 Task: Search one way flight ticket for 1 adult, 1 child, 1 infant in seat in premium economy from Fort Leonard Wood/waynesville: Waynesville-st. Robert Regional Airport (forney Field) to Gillette: Gillette Campbell County Airport on 5-1-2023. Choice of flights is Southwest. Number of bags: 2 checked bags. Price is upto 81000. Outbound departure time preference is 11:00.
Action: Mouse moved to (314, 483)
Screenshot: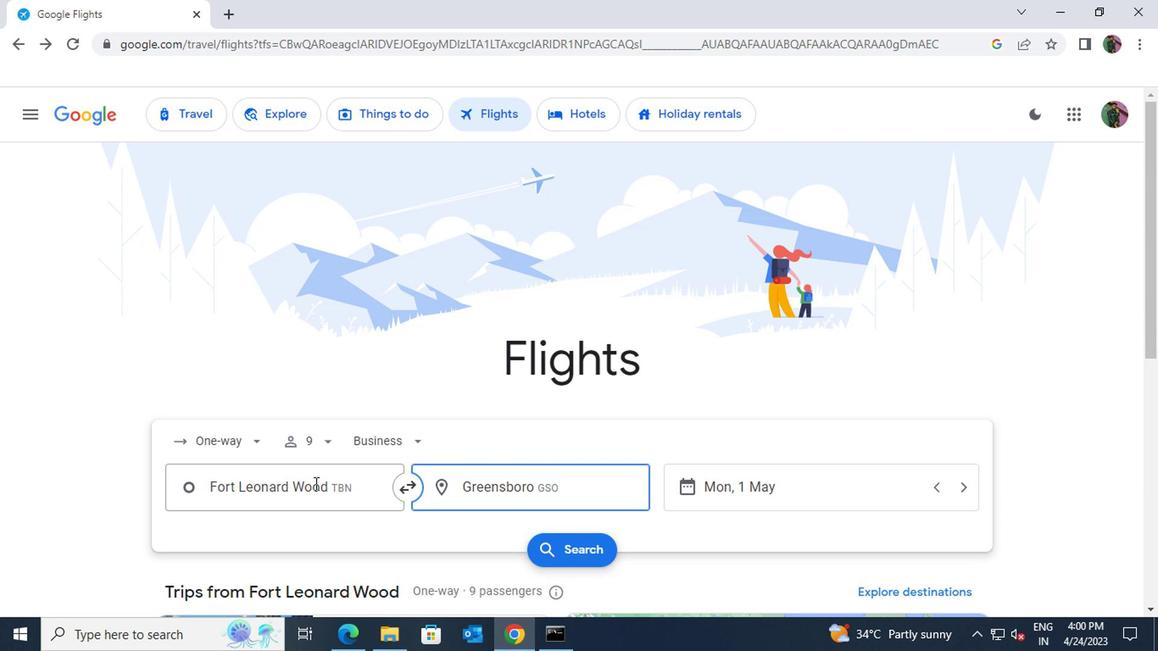 
Action: Mouse pressed left at (314, 483)
Screenshot: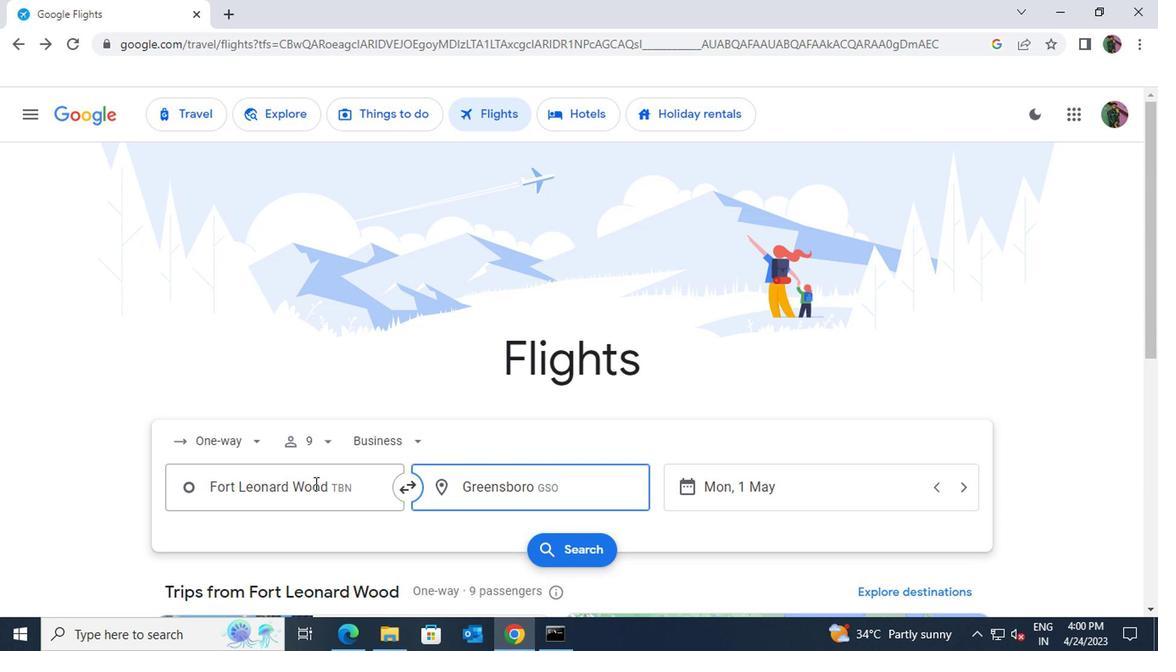 
Action: Key pressed st.<Key.space>ro
Screenshot: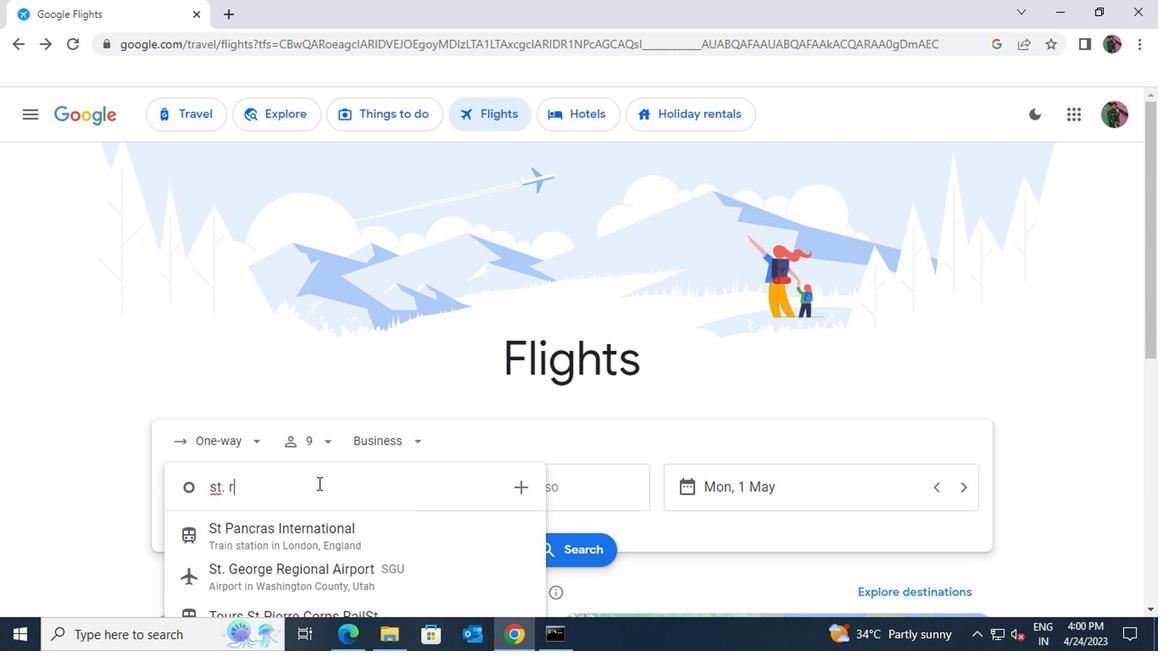 
Action: Mouse scrolled (314, 483) with delta (0, 0)
Screenshot: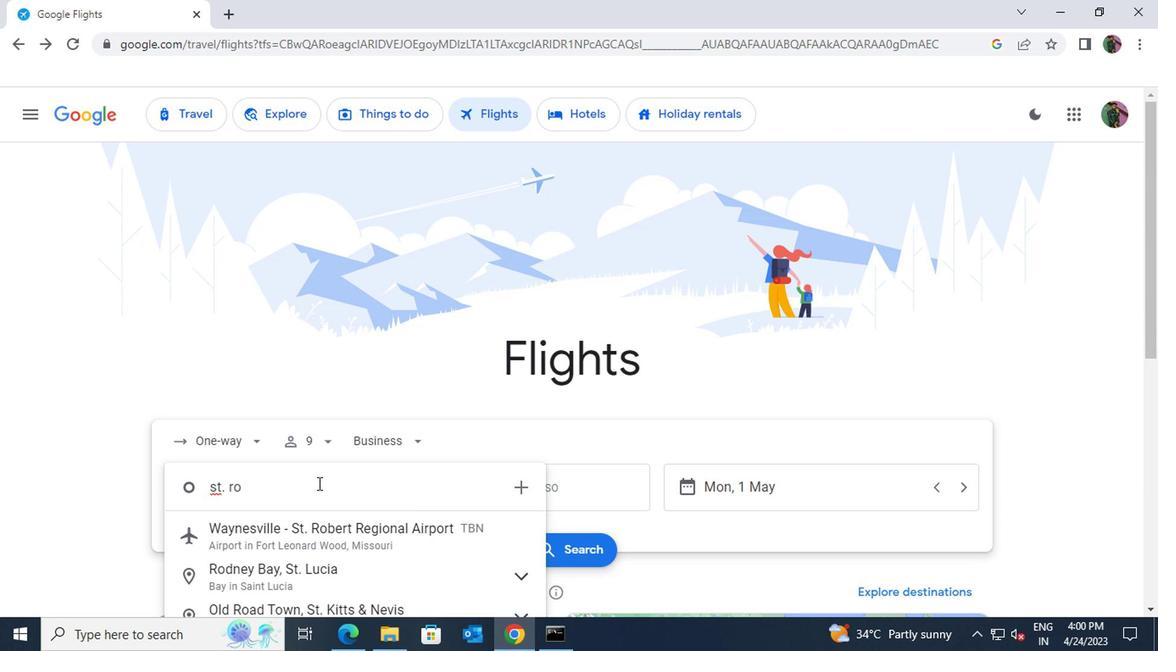 
Action: Mouse moved to (358, 449)
Screenshot: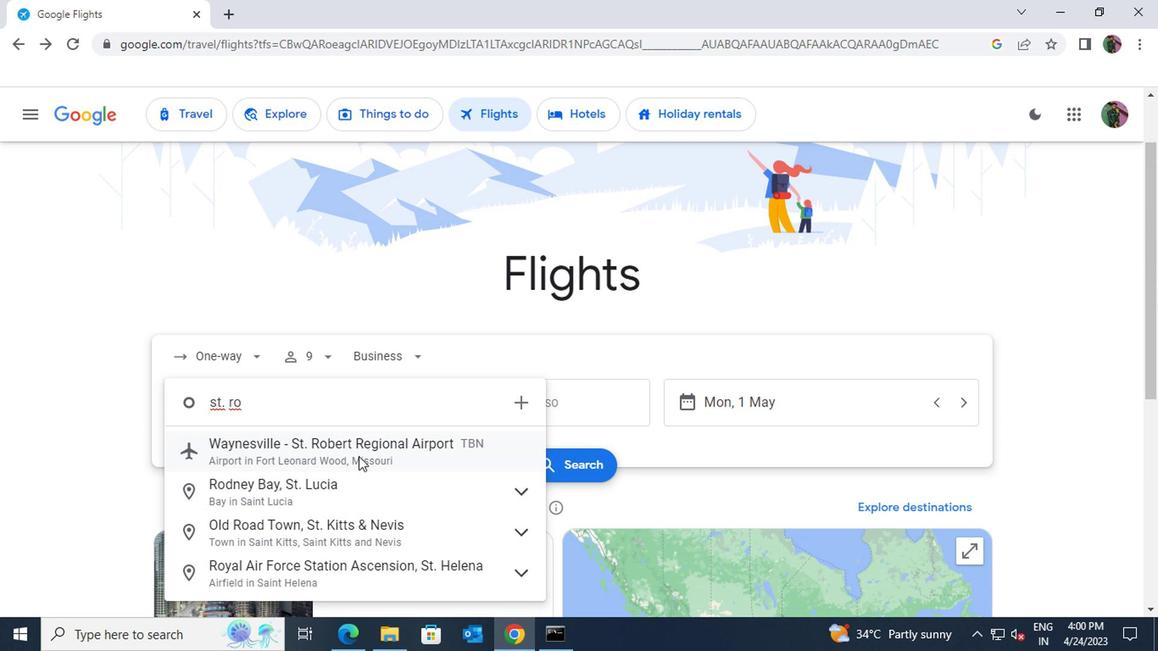 
Action: Mouse pressed left at (358, 449)
Screenshot: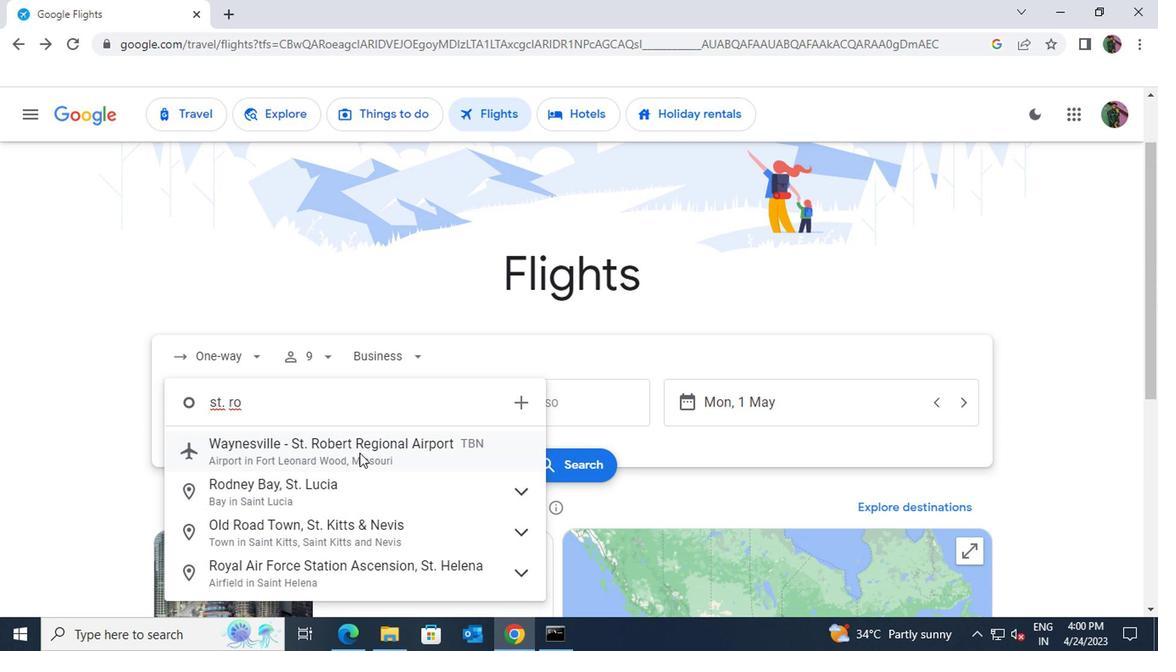 
Action: Mouse moved to (493, 394)
Screenshot: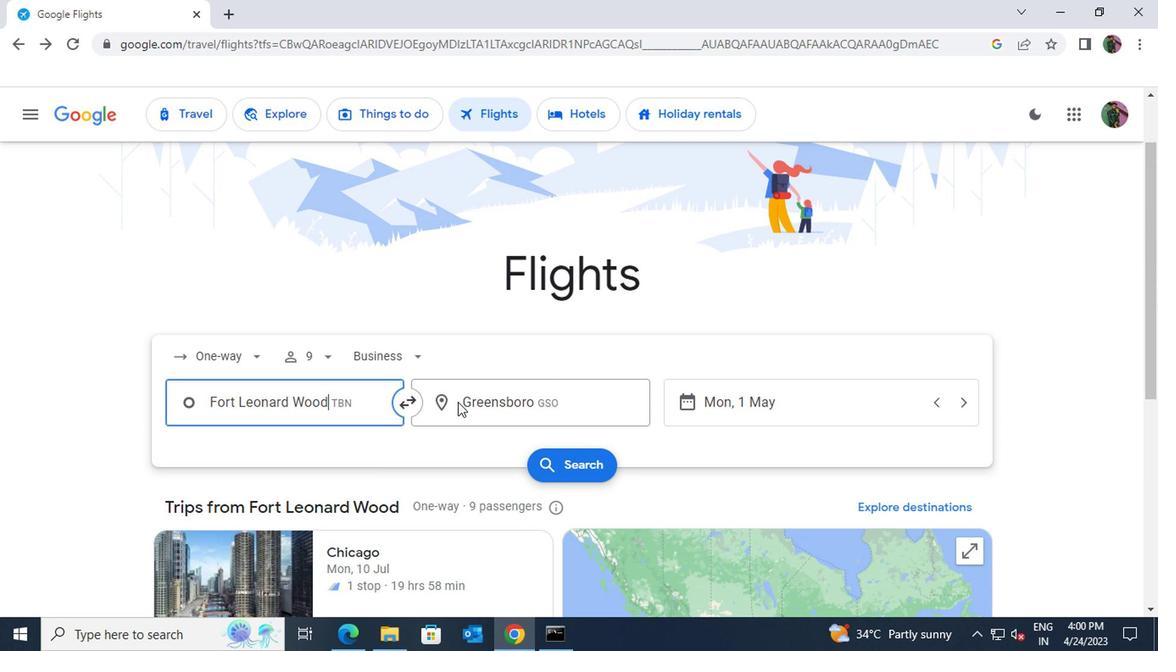
Action: Mouse pressed left at (493, 394)
Screenshot: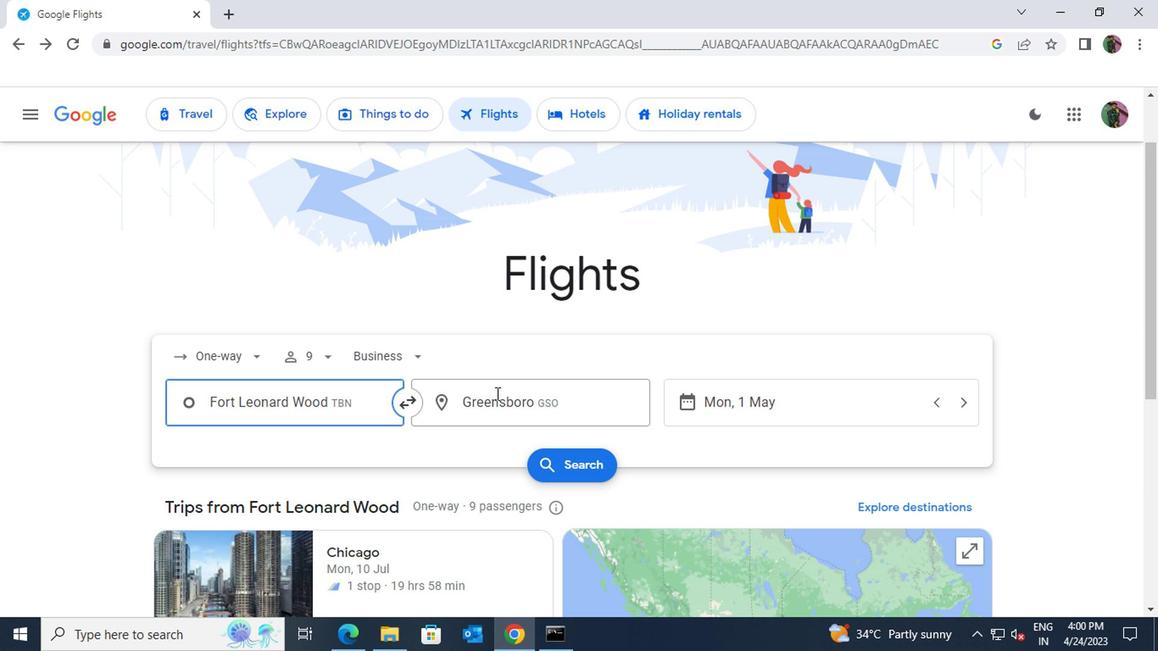 
Action: Key pressed gillett
Screenshot: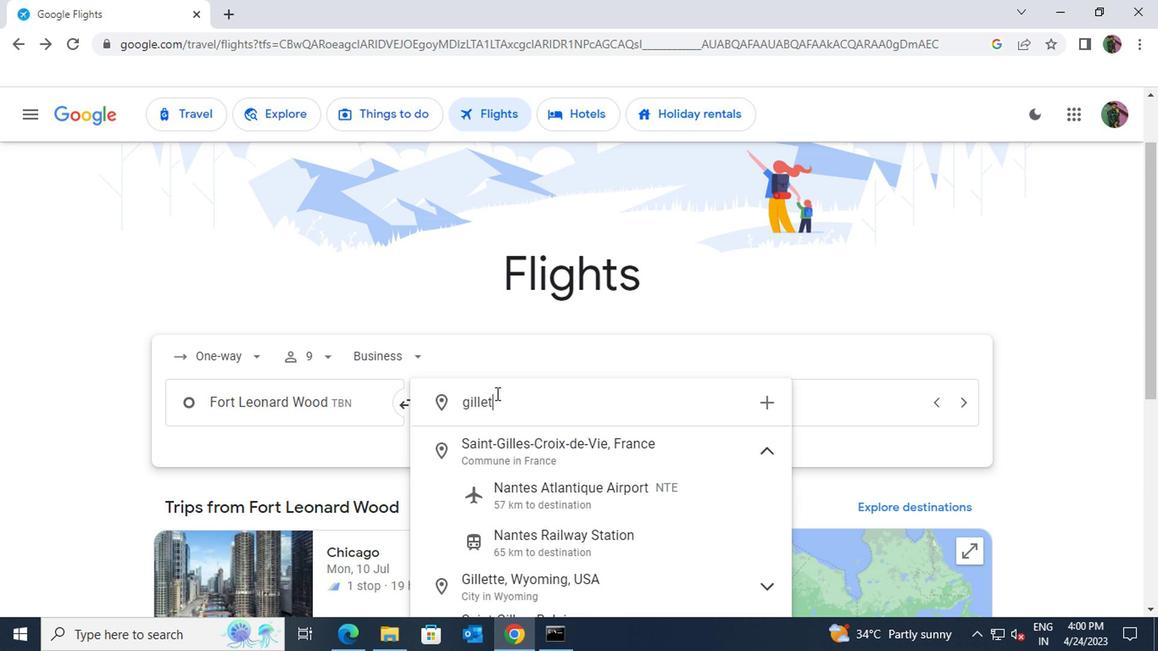 
Action: Mouse moved to (535, 484)
Screenshot: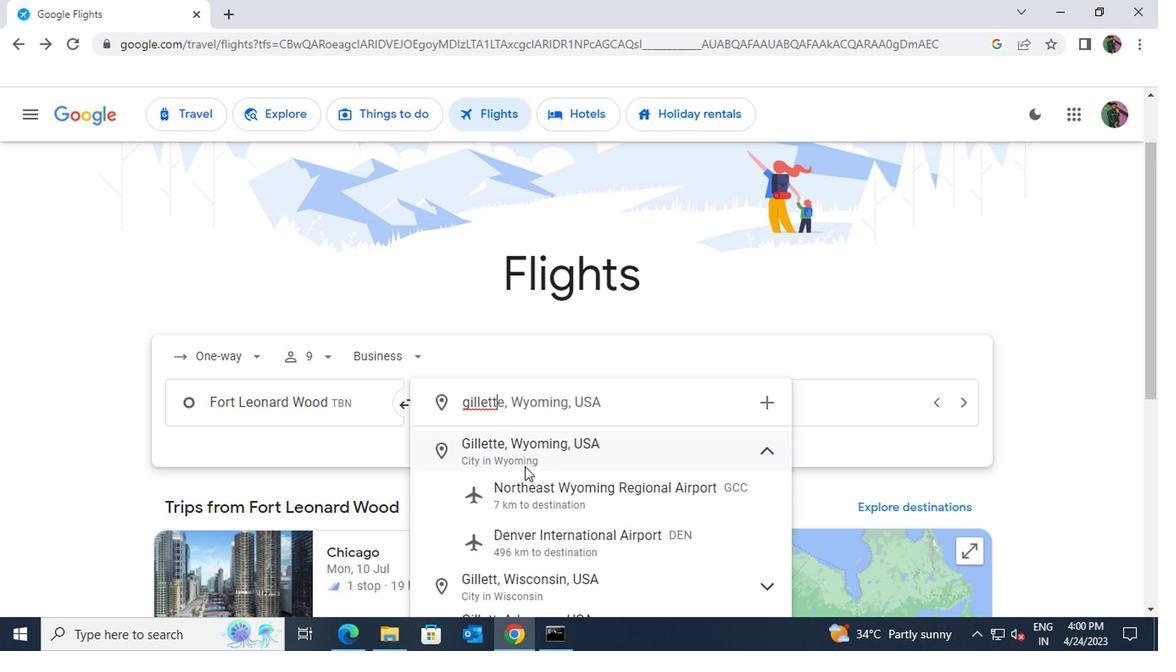 
Action: Mouse pressed left at (535, 484)
Screenshot: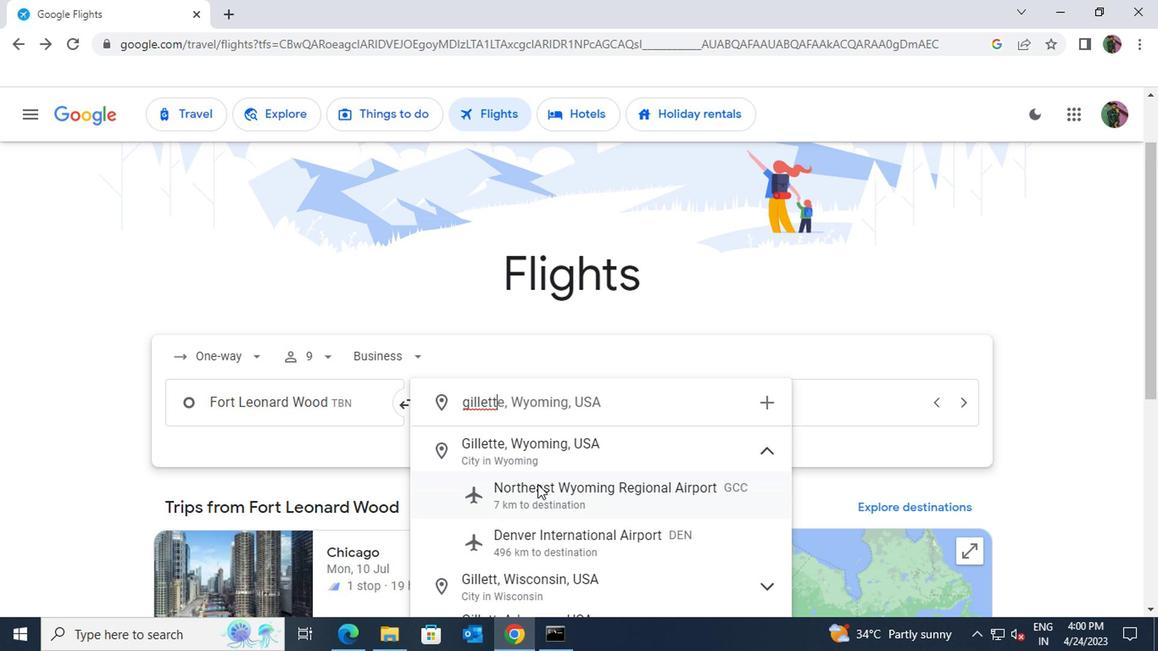 
Action: Mouse moved to (332, 358)
Screenshot: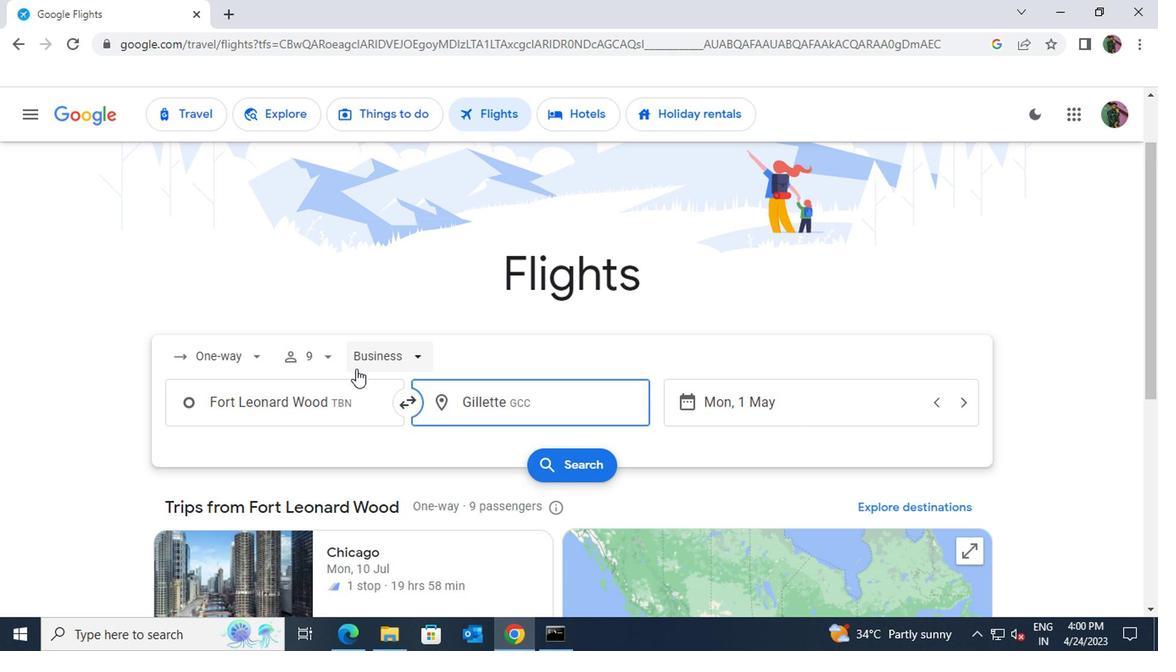 
Action: Mouse pressed left at (332, 358)
Screenshot: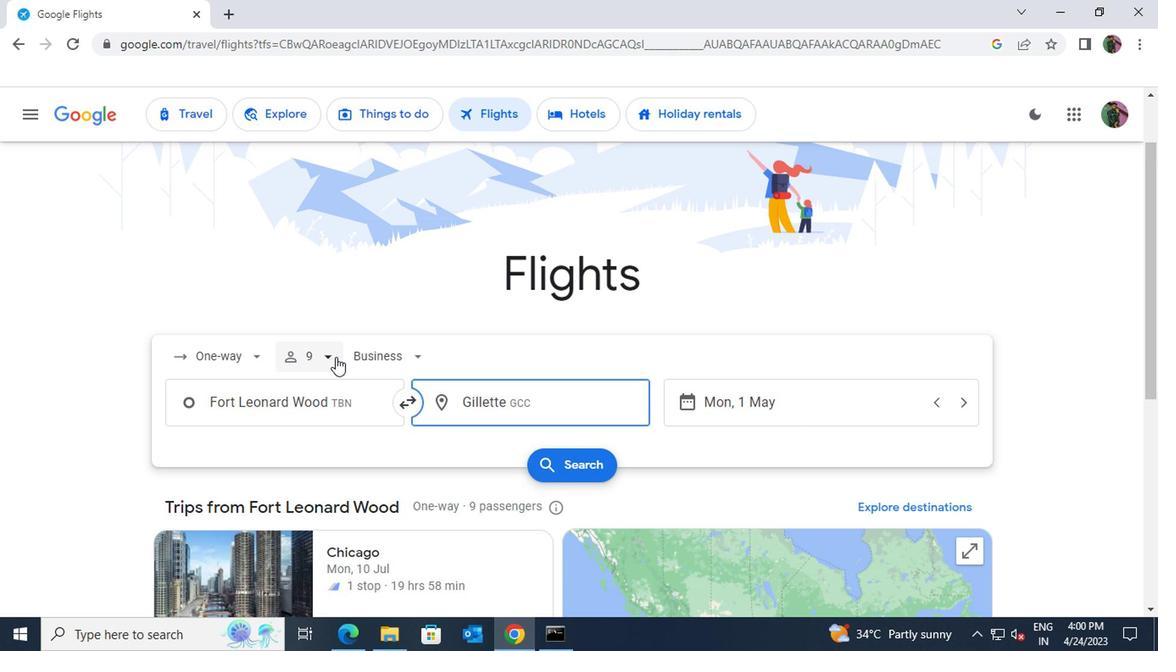 
Action: Mouse moved to (387, 402)
Screenshot: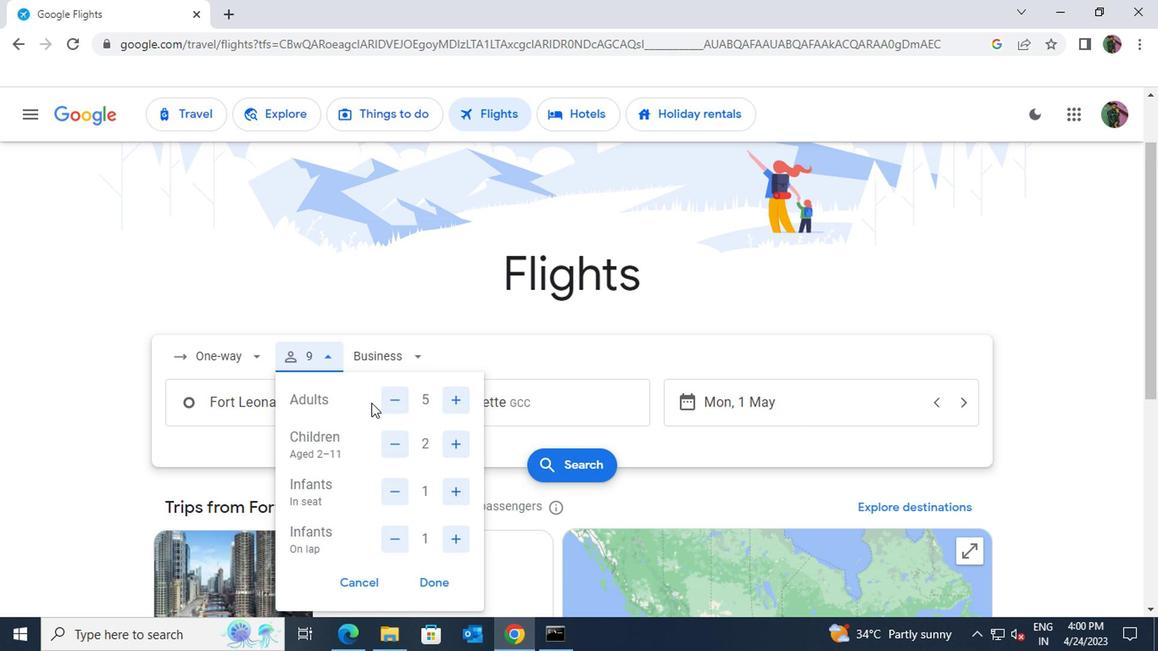 
Action: Mouse pressed left at (387, 402)
Screenshot: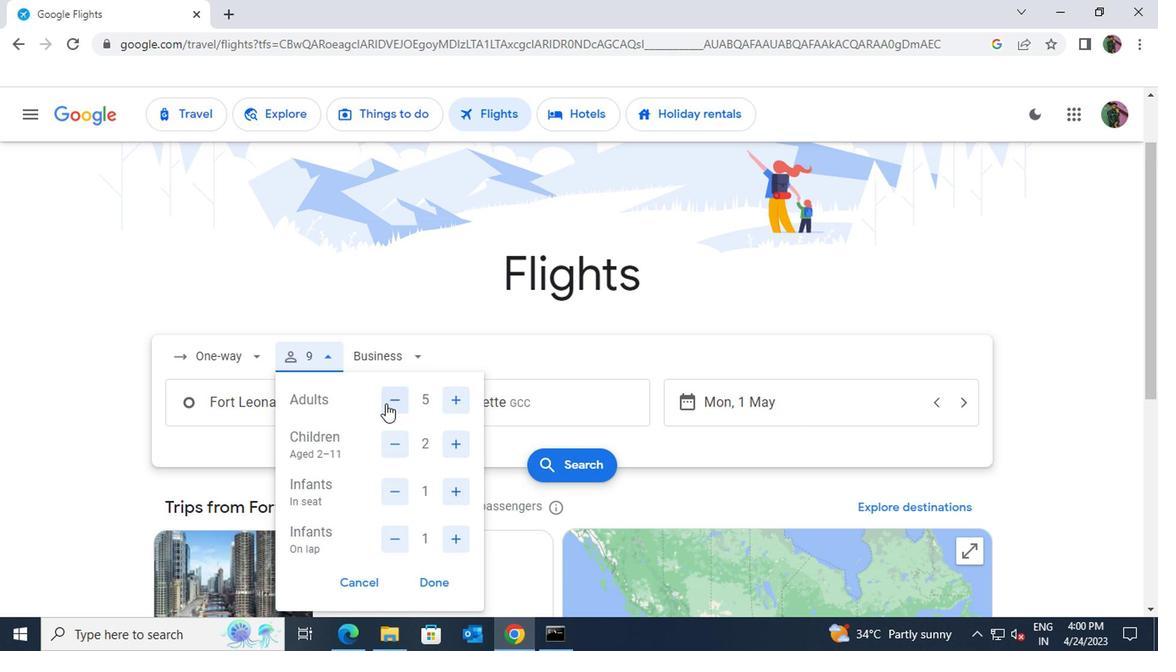 
Action: Mouse pressed left at (387, 402)
Screenshot: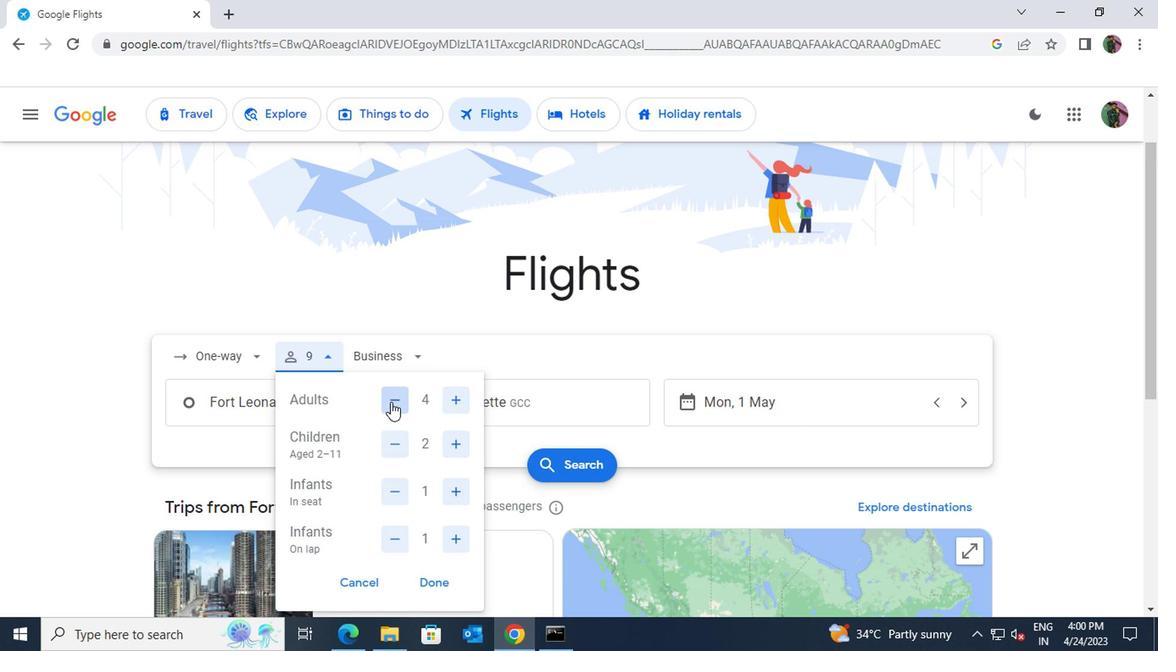 
Action: Mouse pressed left at (387, 402)
Screenshot: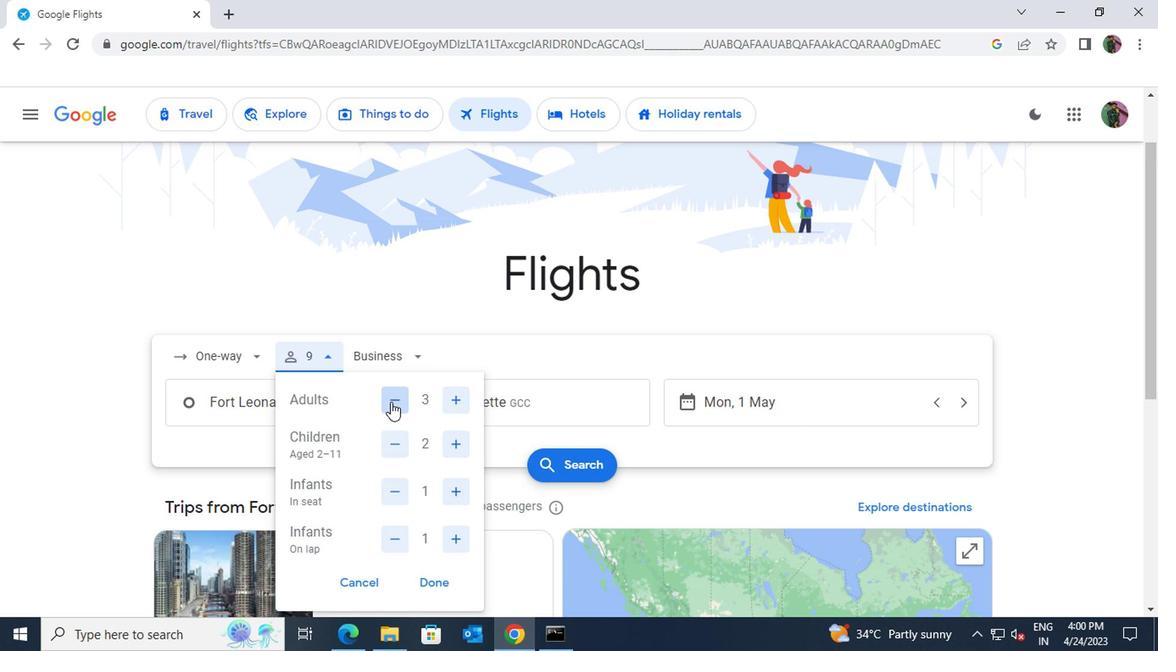 
Action: Mouse pressed left at (387, 402)
Screenshot: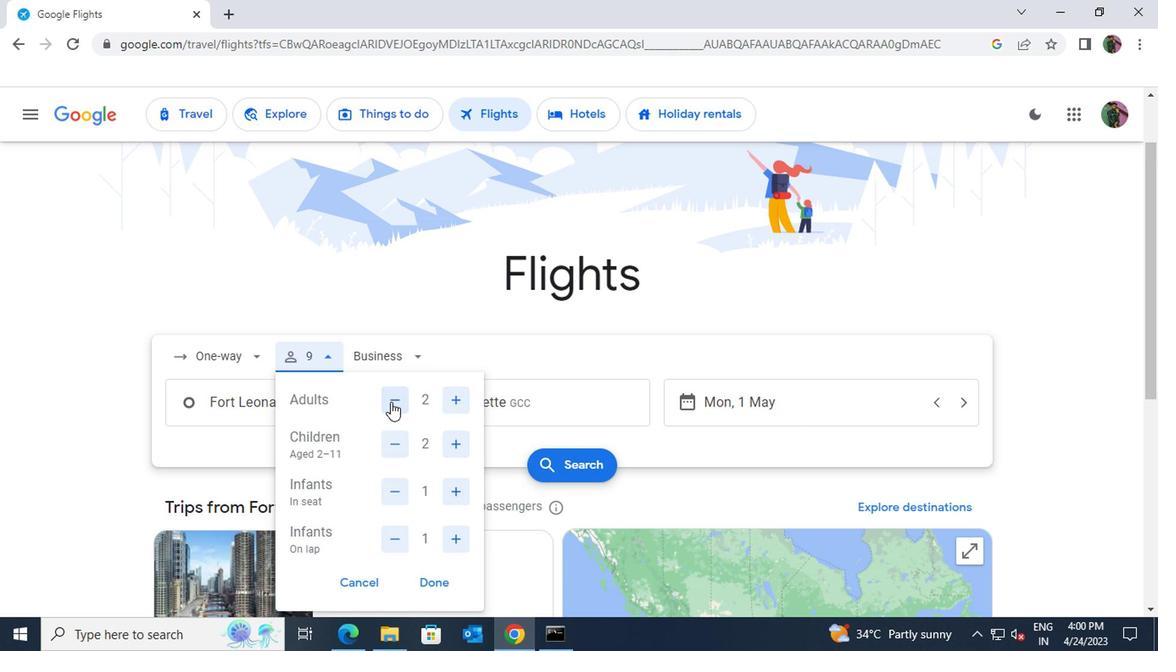 
Action: Mouse moved to (395, 445)
Screenshot: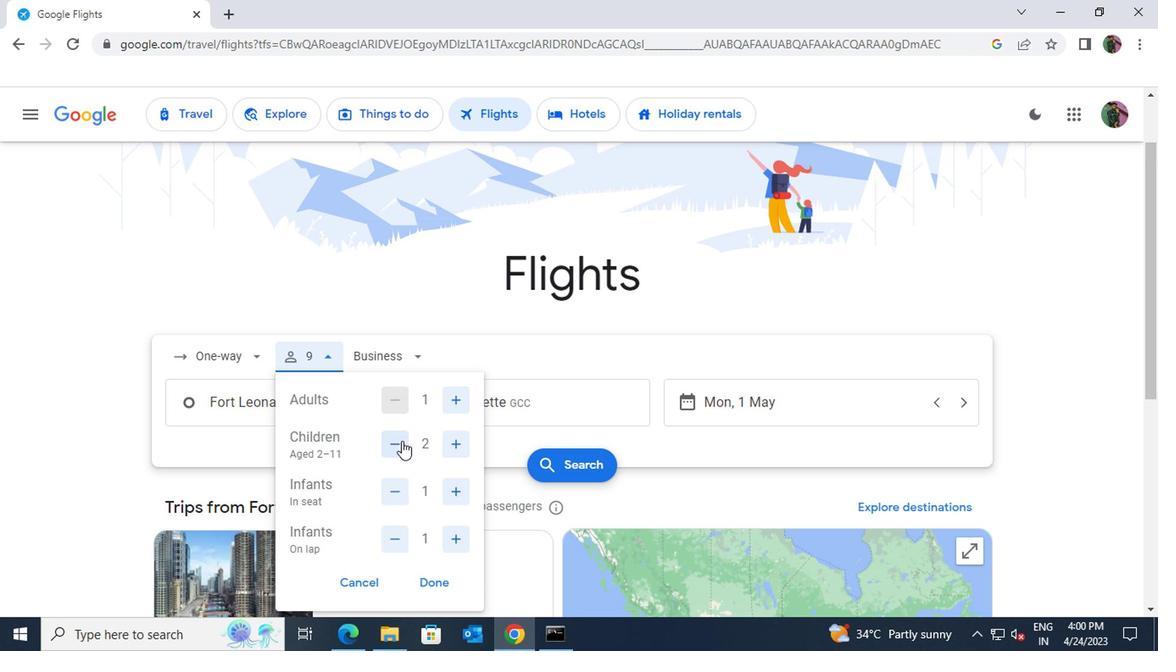 
Action: Mouse pressed left at (395, 445)
Screenshot: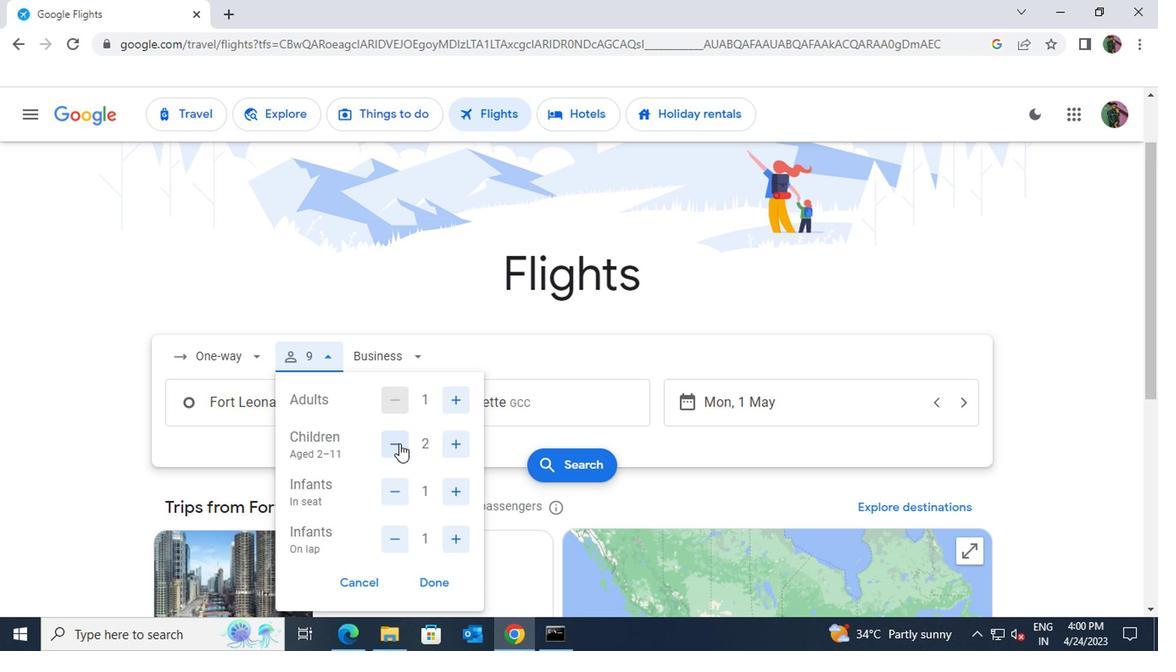 
Action: Mouse pressed left at (395, 445)
Screenshot: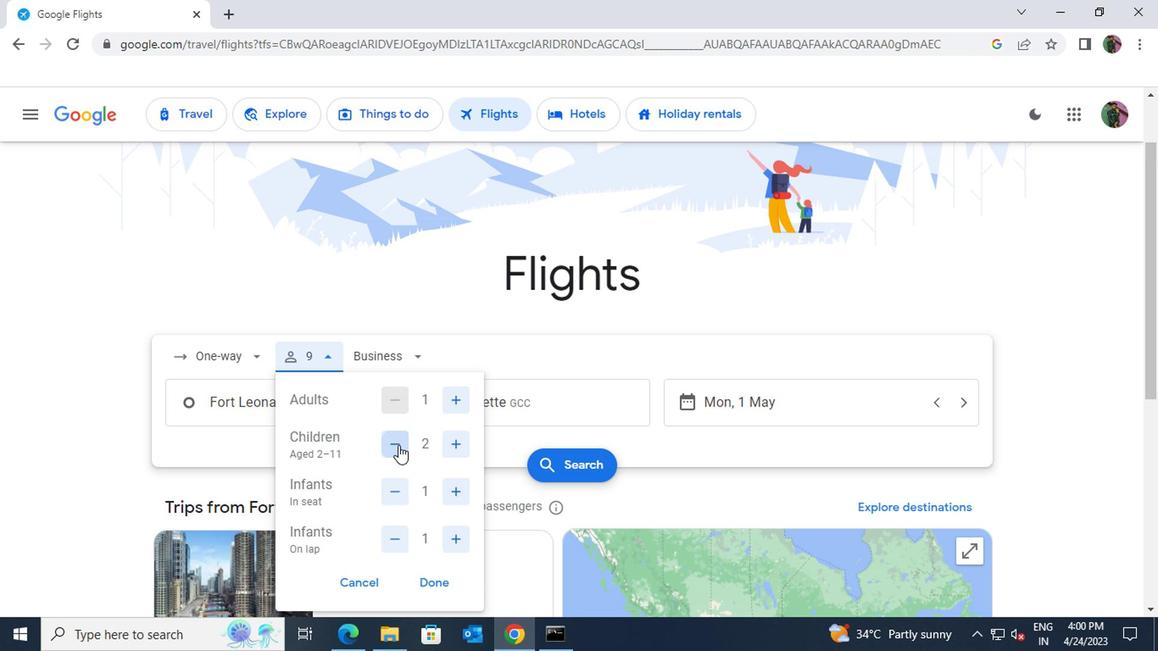 
Action: Mouse moved to (446, 445)
Screenshot: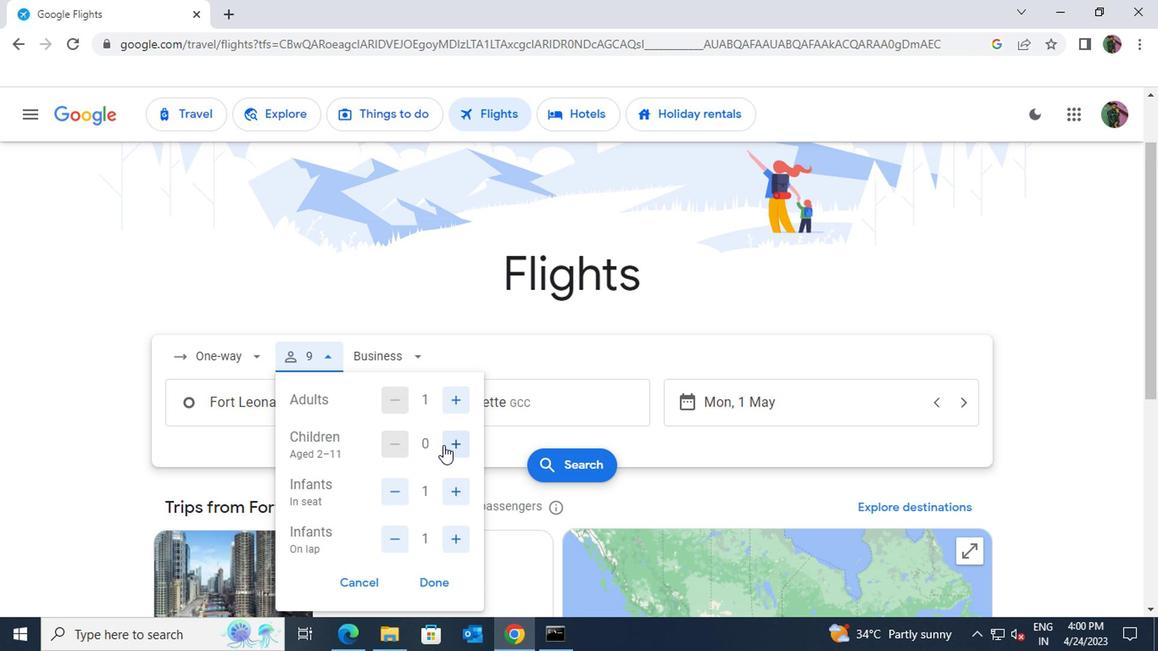 
Action: Mouse pressed left at (446, 445)
Screenshot: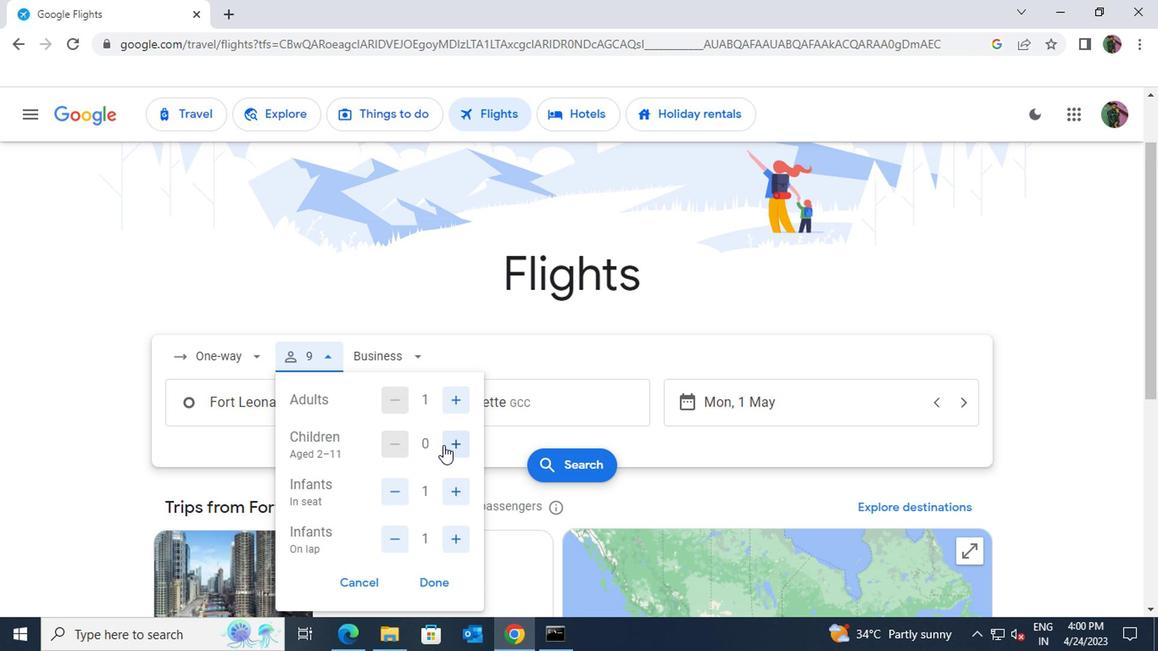 
Action: Mouse moved to (398, 485)
Screenshot: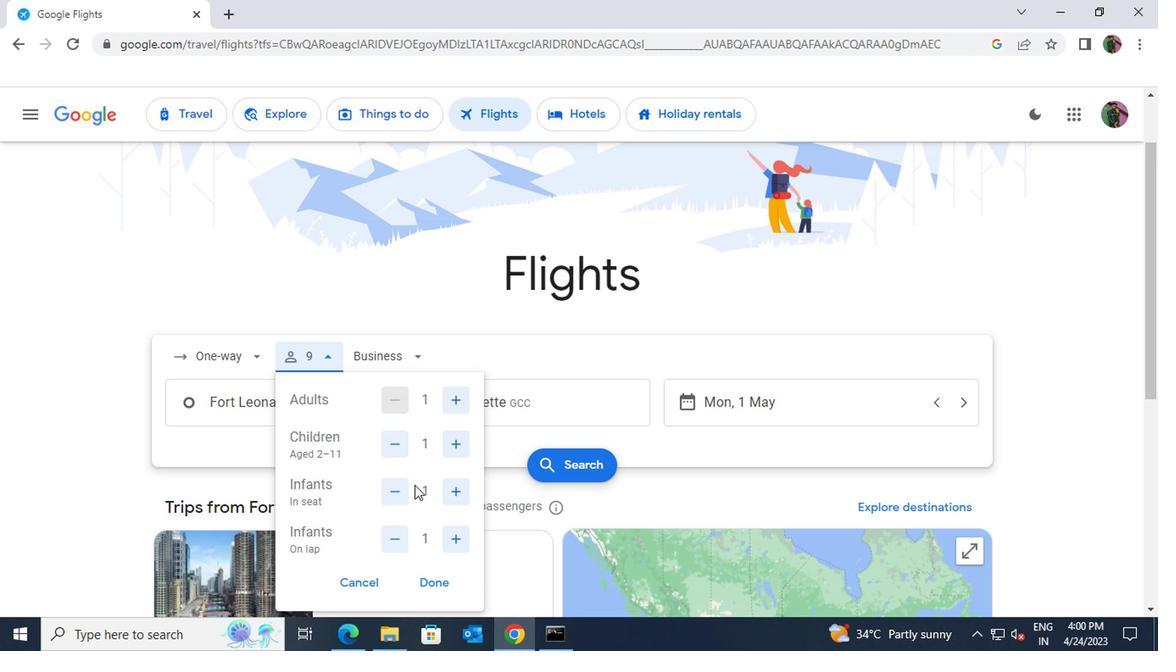 
Action: Mouse pressed left at (398, 485)
Screenshot: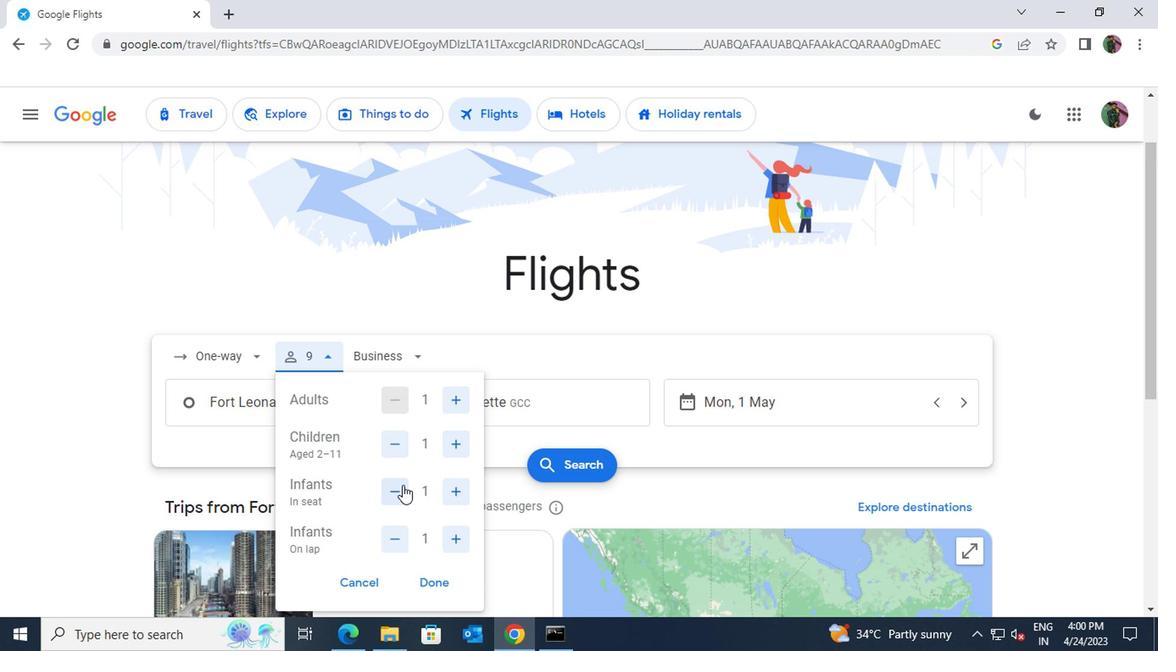 
Action: Mouse moved to (429, 577)
Screenshot: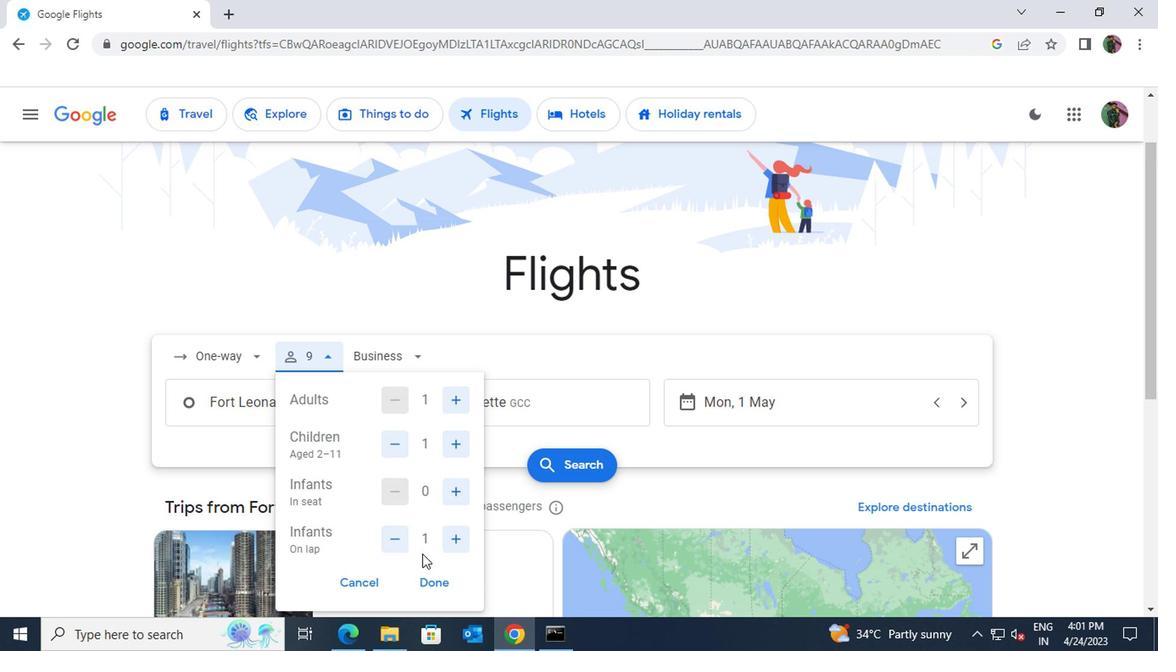 
Action: Mouse pressed left at (429, 577)
Screenshot: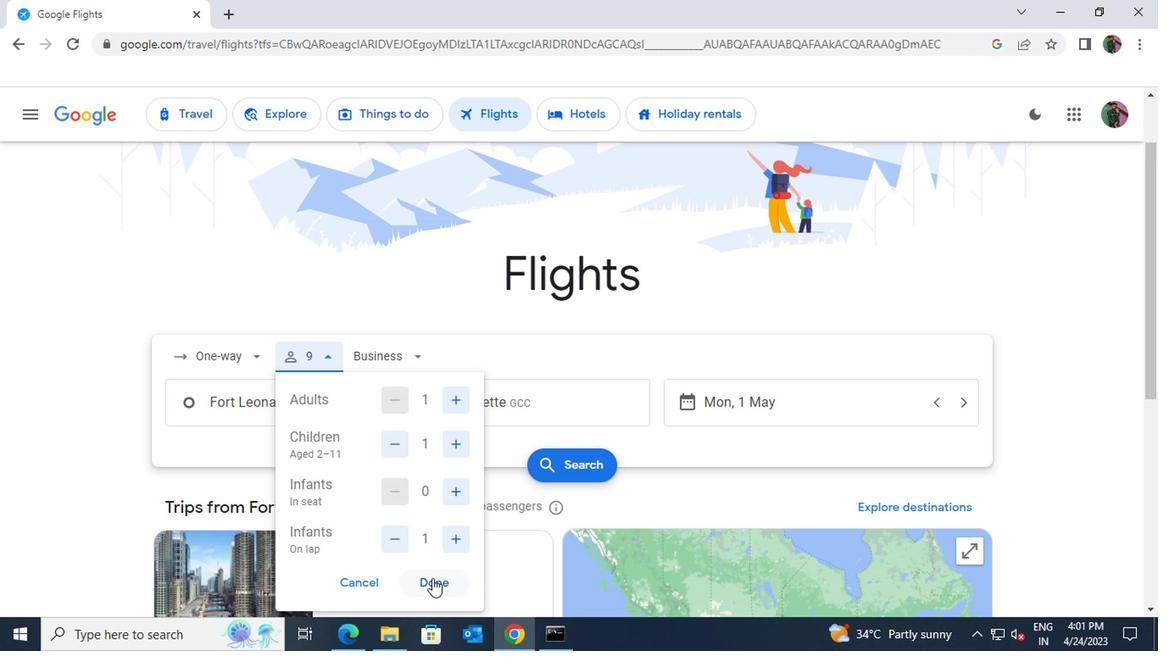 
Action: Mouse moved to (253, 355)
Screenshot: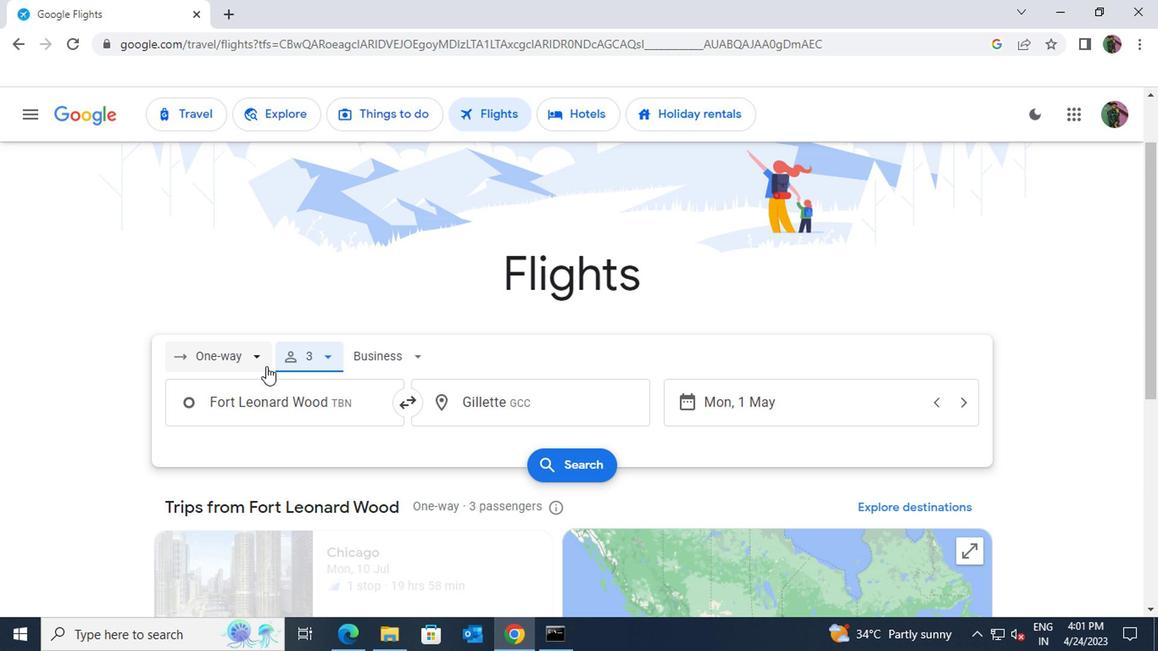 
Action: Mouse pressed left at (253, 355)
Screenshot: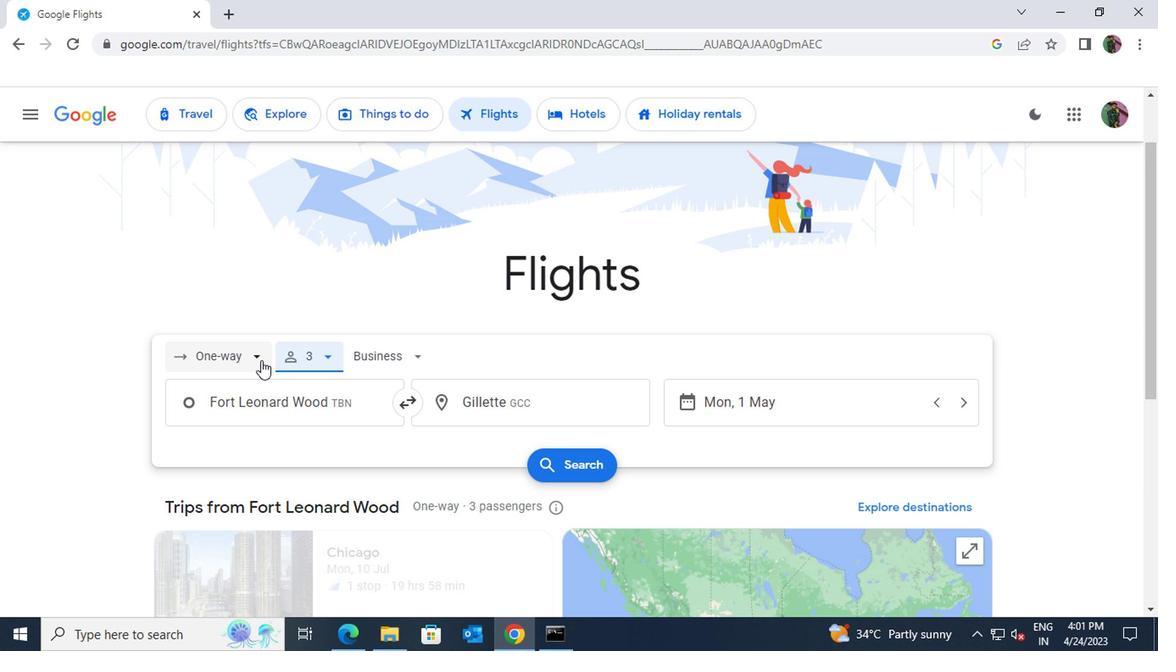 
Action: Mouse moved to (221, 439)
Screenshot: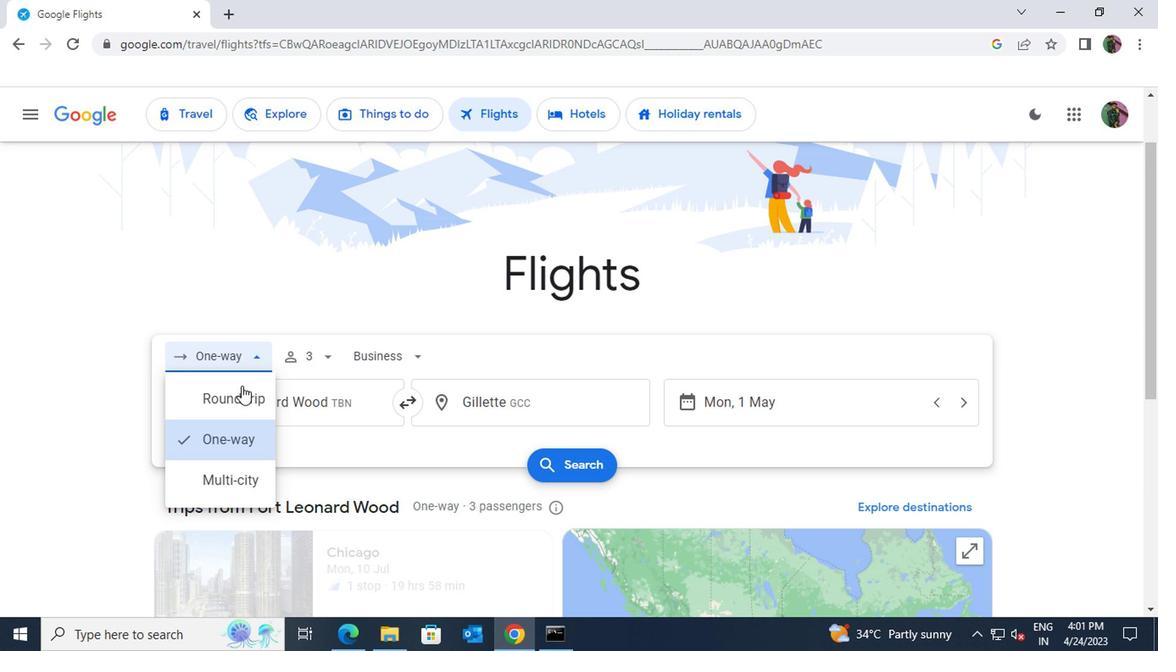 
Action: Mouse pressed left at (221, 439)
Screenshot: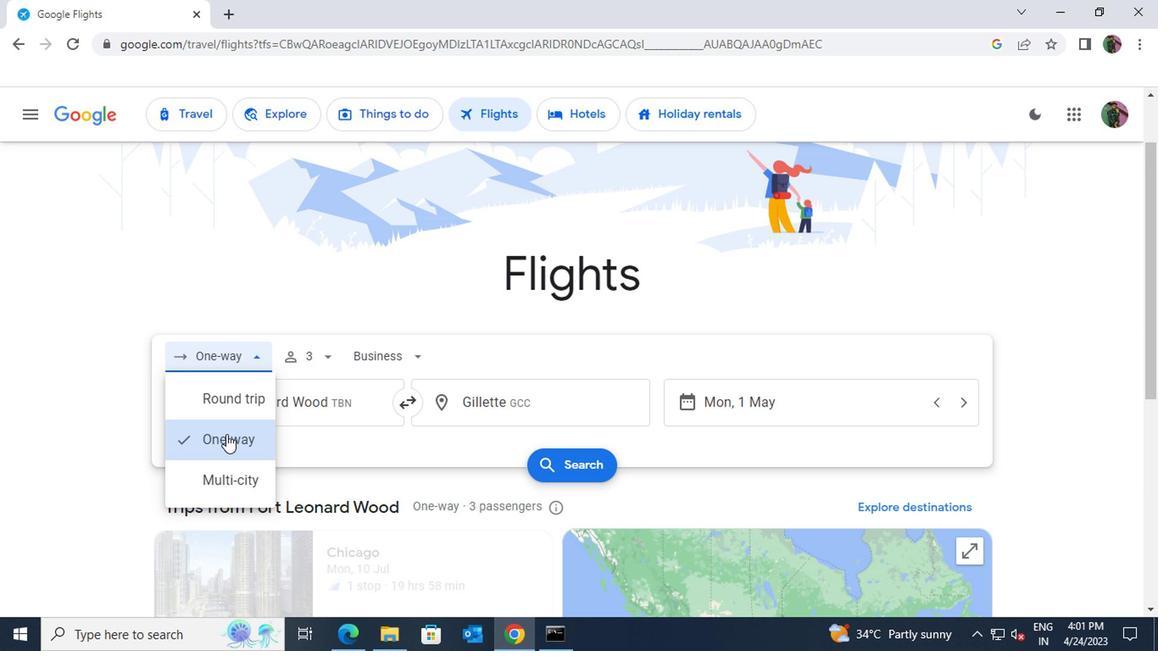 
Action: Mouse moved to (676, 406)
Screenshot: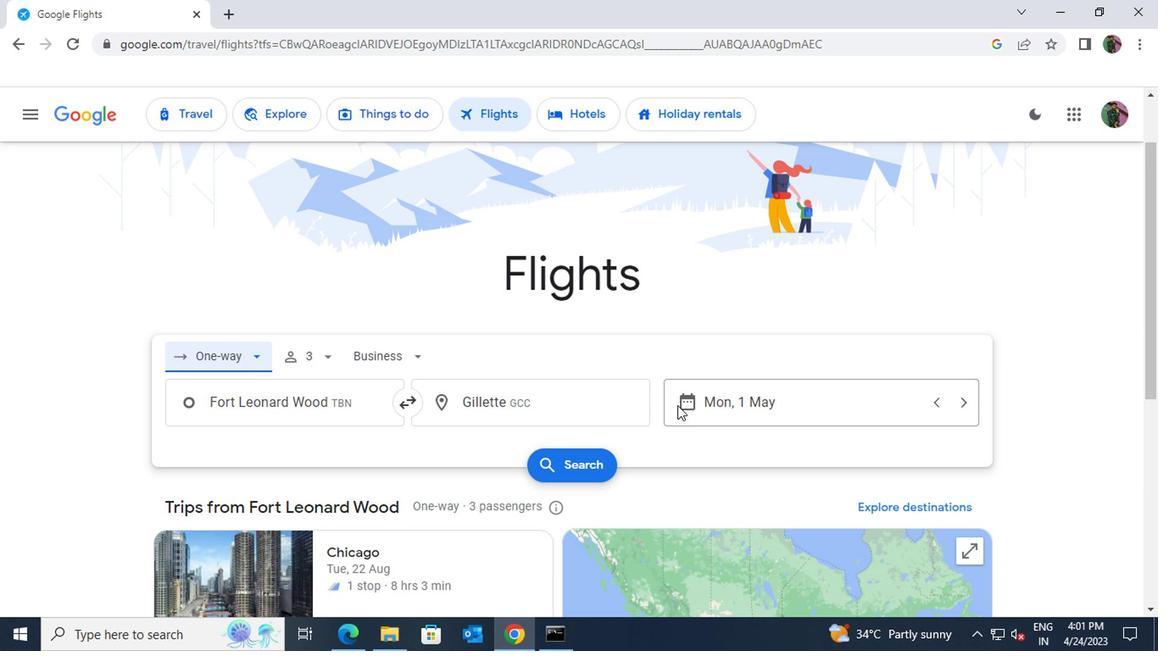 
Action: Mouse pressed left at (676, 406)
Screenshot: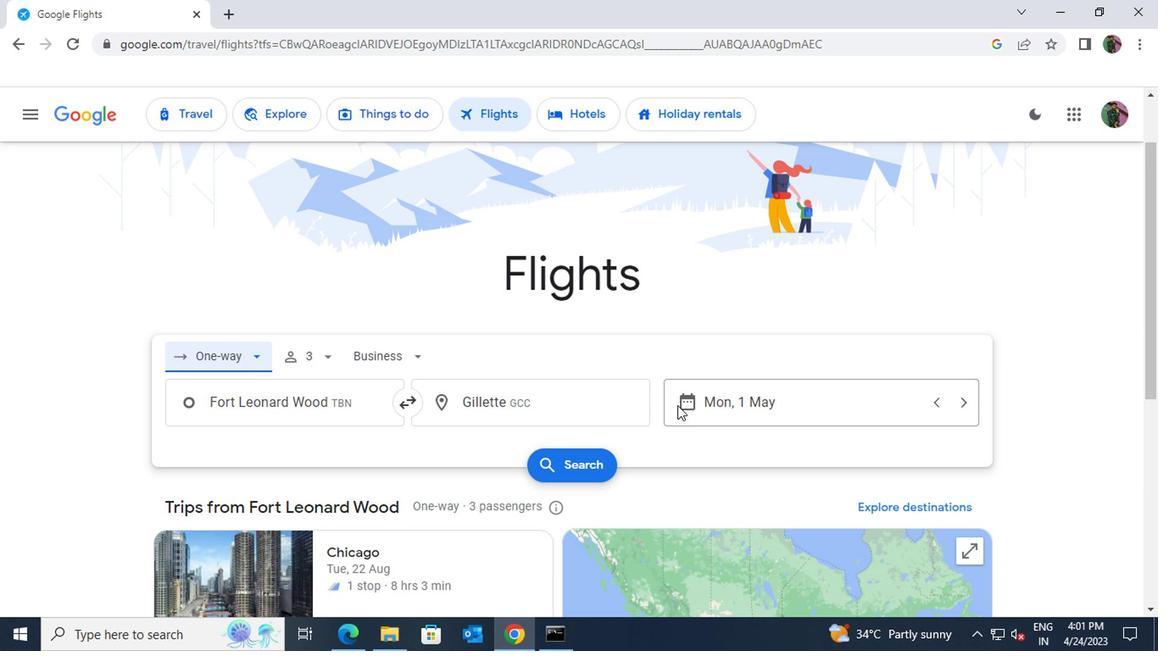 
Action: Mouse moved to (729, 315)
Screenshot: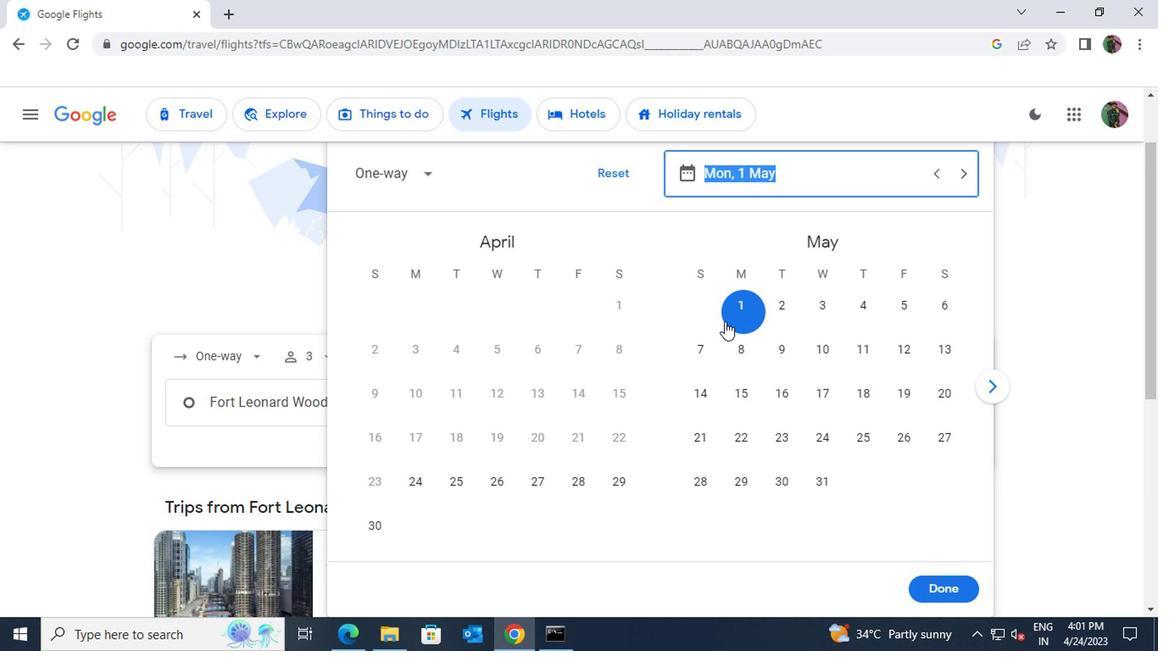 
Action: Mouse pressed left at (729, 315)
Screenshot: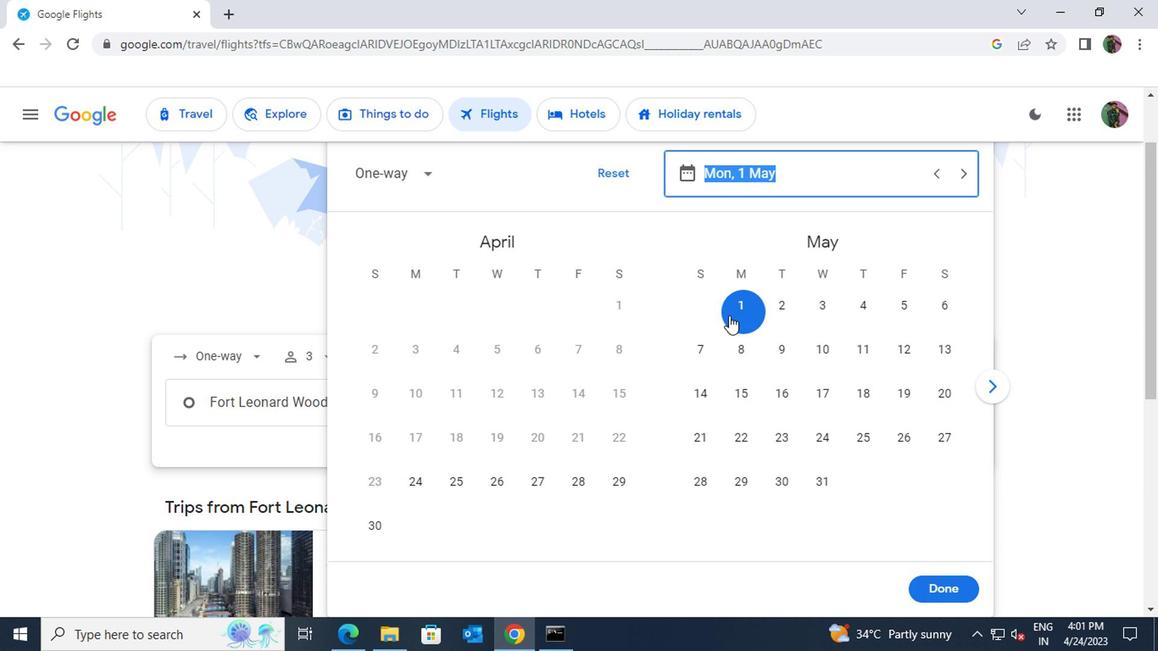 
Action: Mouse moved to (923, 582)
Screenshot: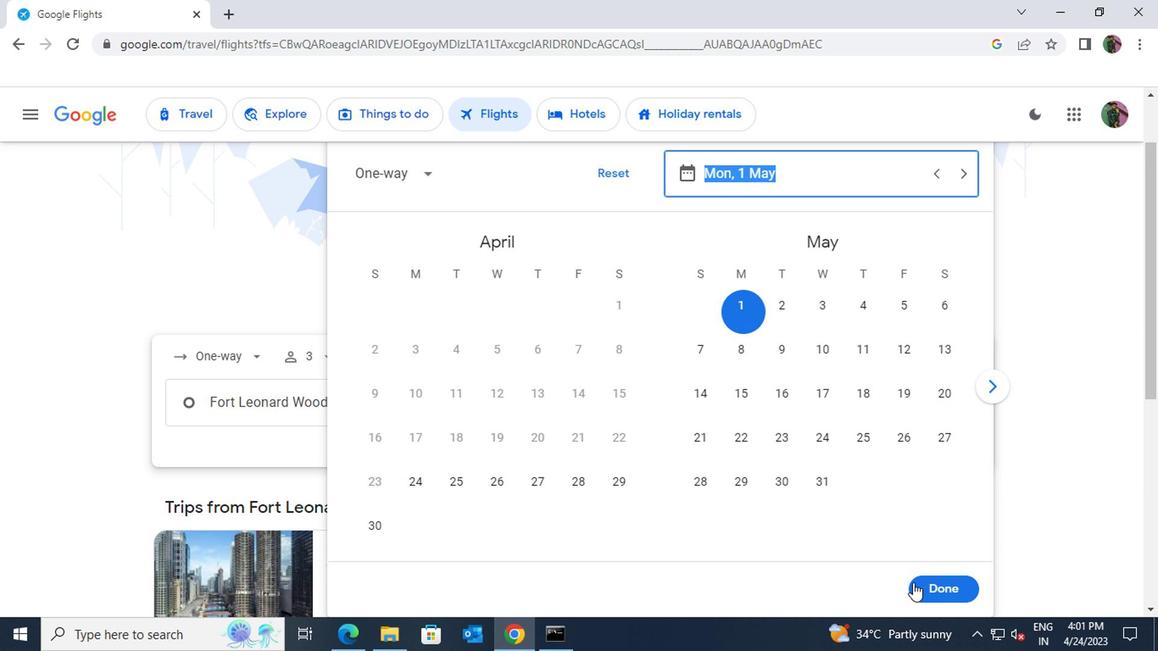 
Action: Mouse pressed left at (923, 582)
Screenshot: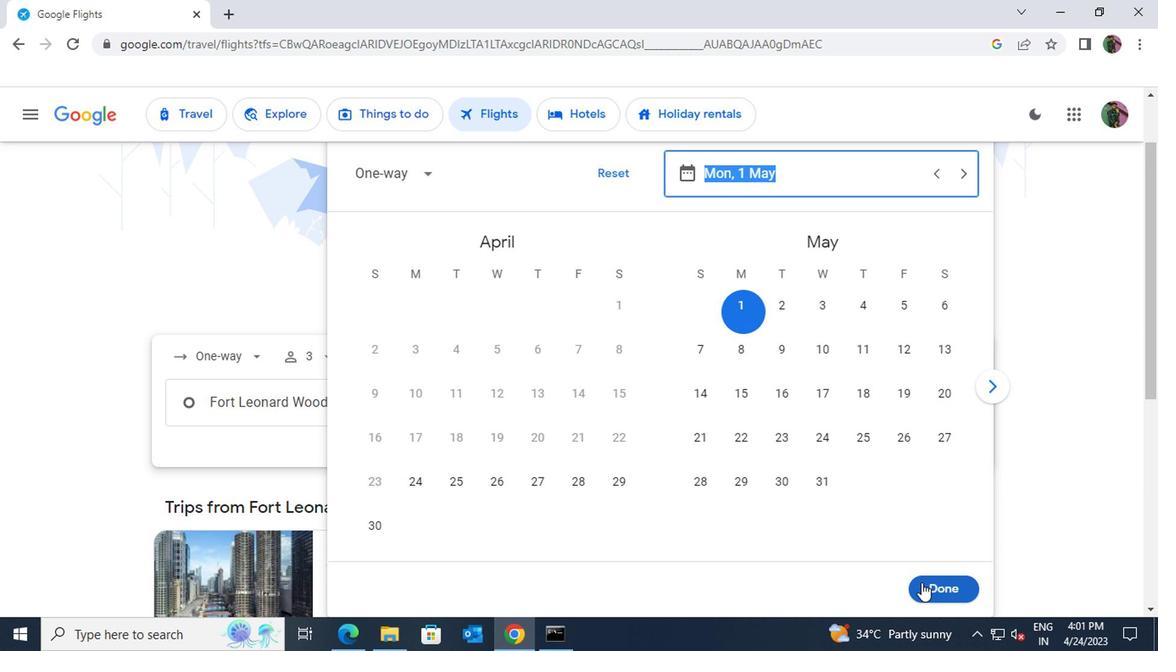 
Action: Mouse moved to (613, 460)
Screenshot: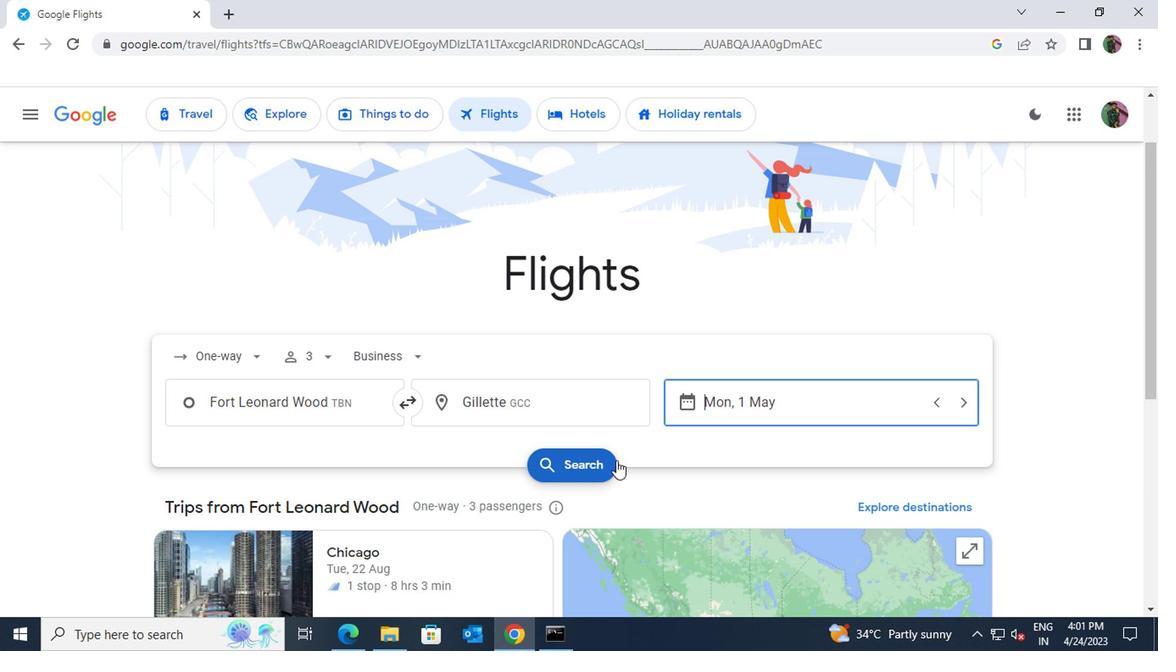 
Action: Mouse pressed left at (613, 460)
Screenshot: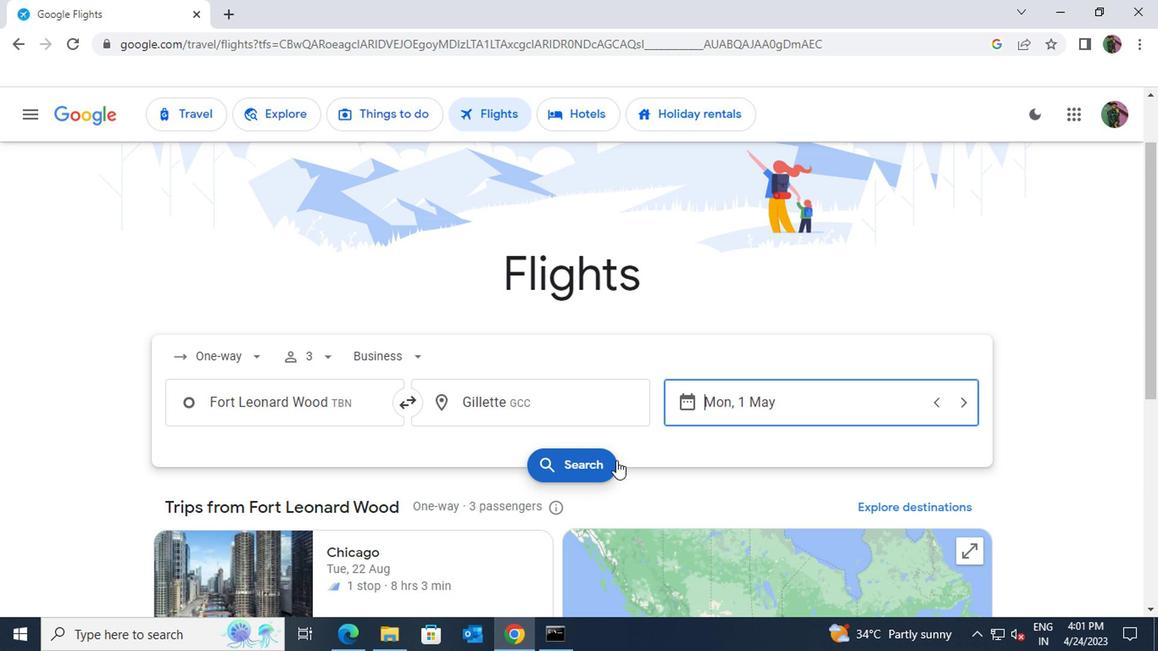 
Action: Mouse moved to (211, 275)
Screenshot: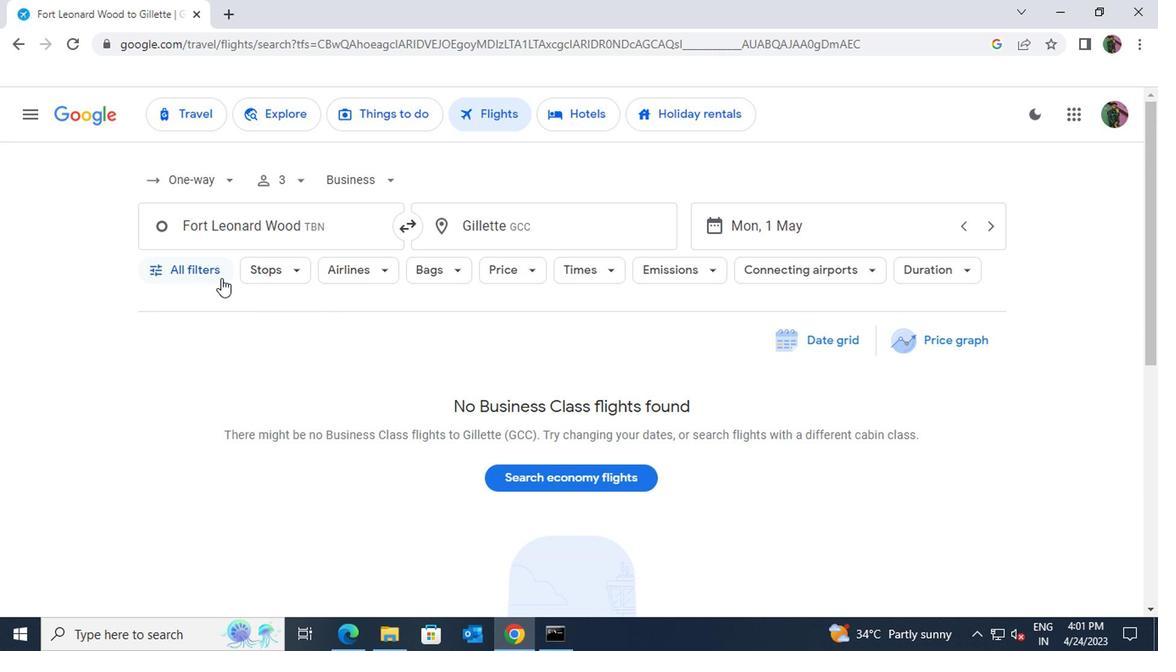 
Action: Mouse pressed left at (211, 275)
Screenshot: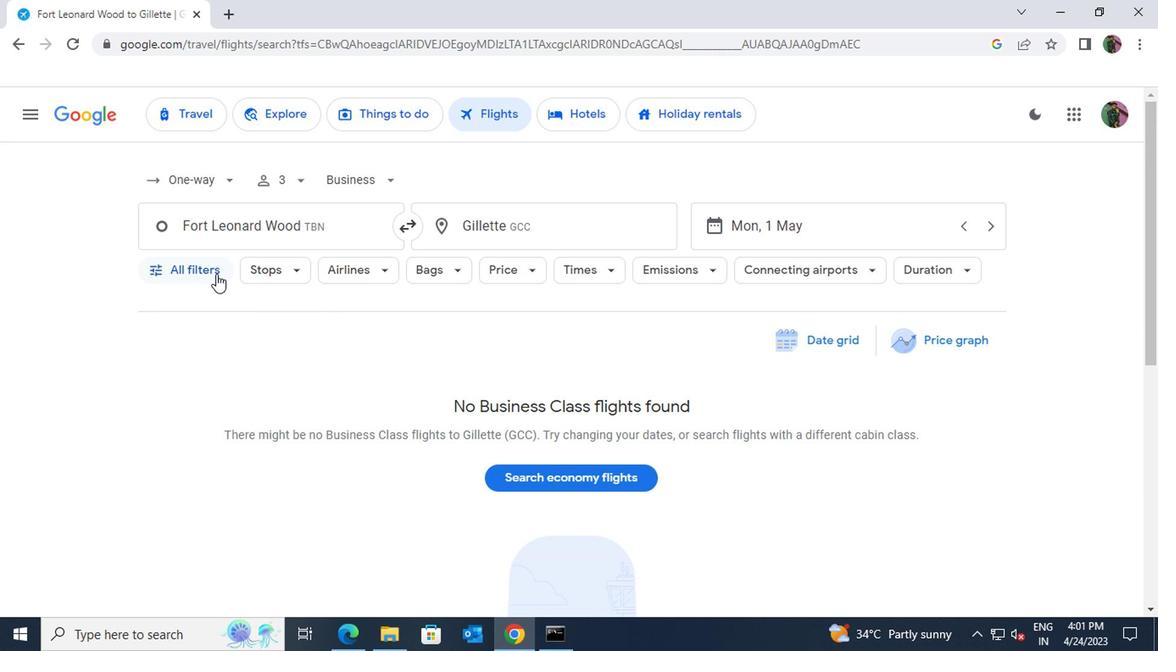 
Action: Mouse moved to (261, 363)
Screenshot: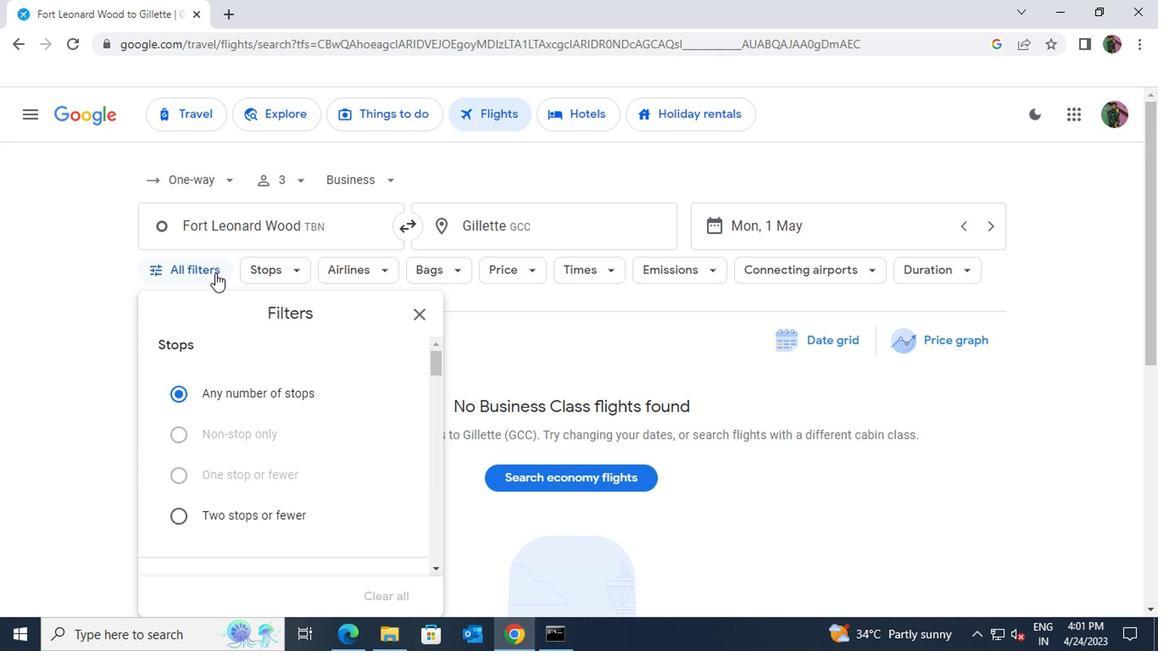 
Action: Mouse scrolled (261, 362) with delta (0, 0)
Screenshot: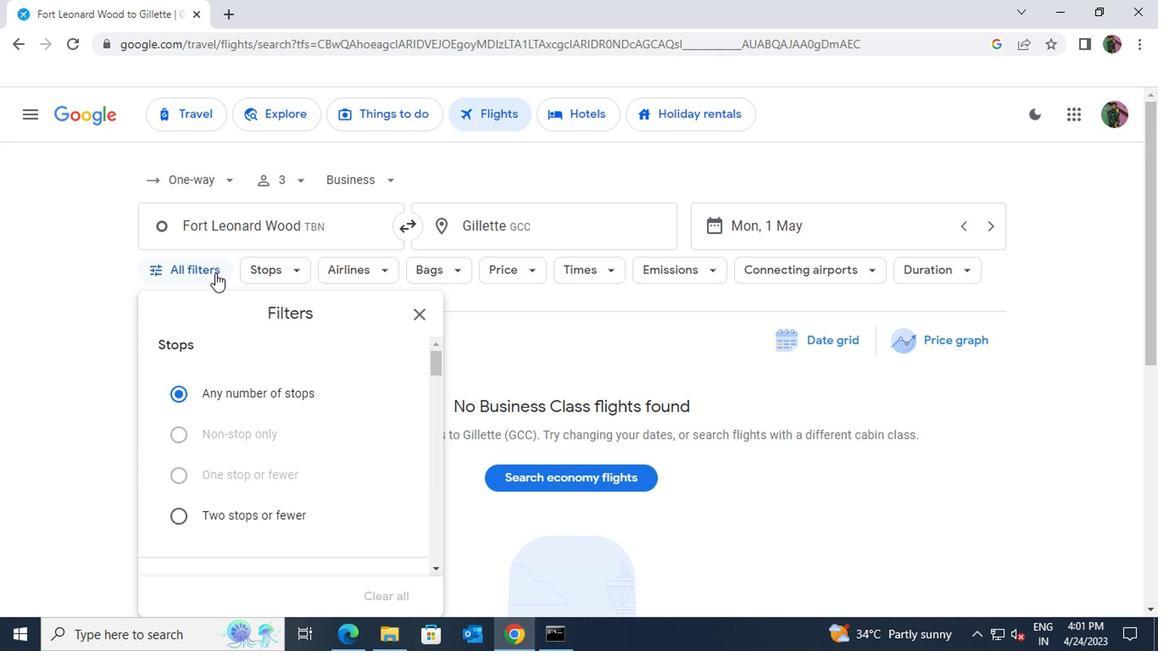 
Action: Mouse moved to (267, 381)
Screenshot: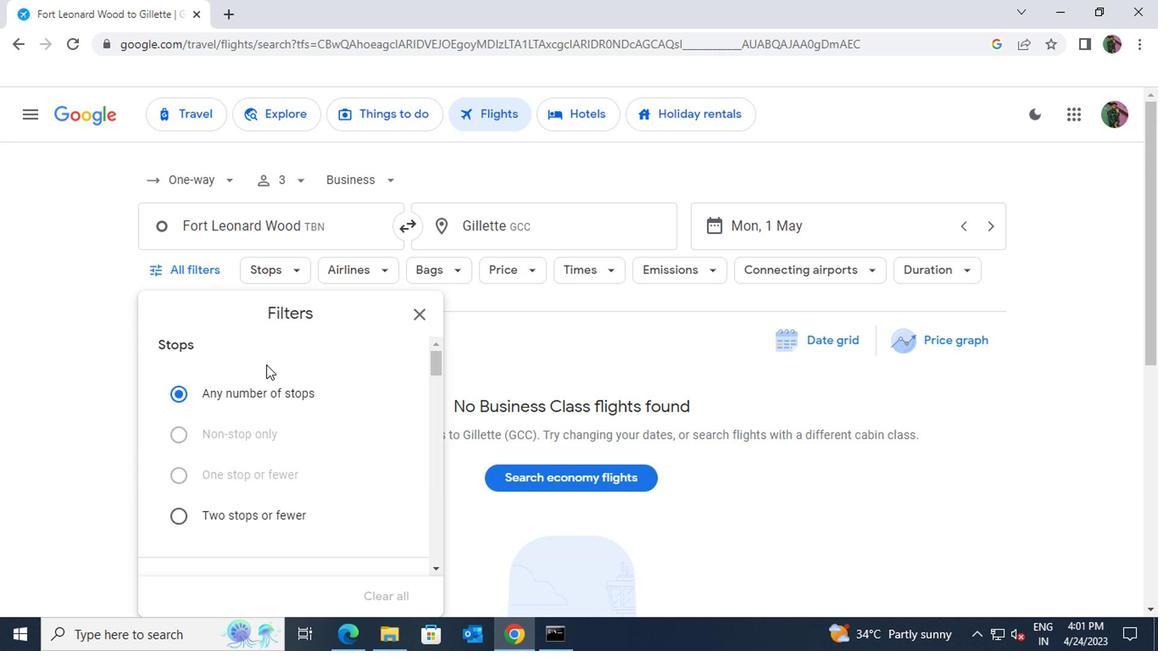 
Action: Mouse scrolled (267, 381) with delta (0, 0)
Screenshot: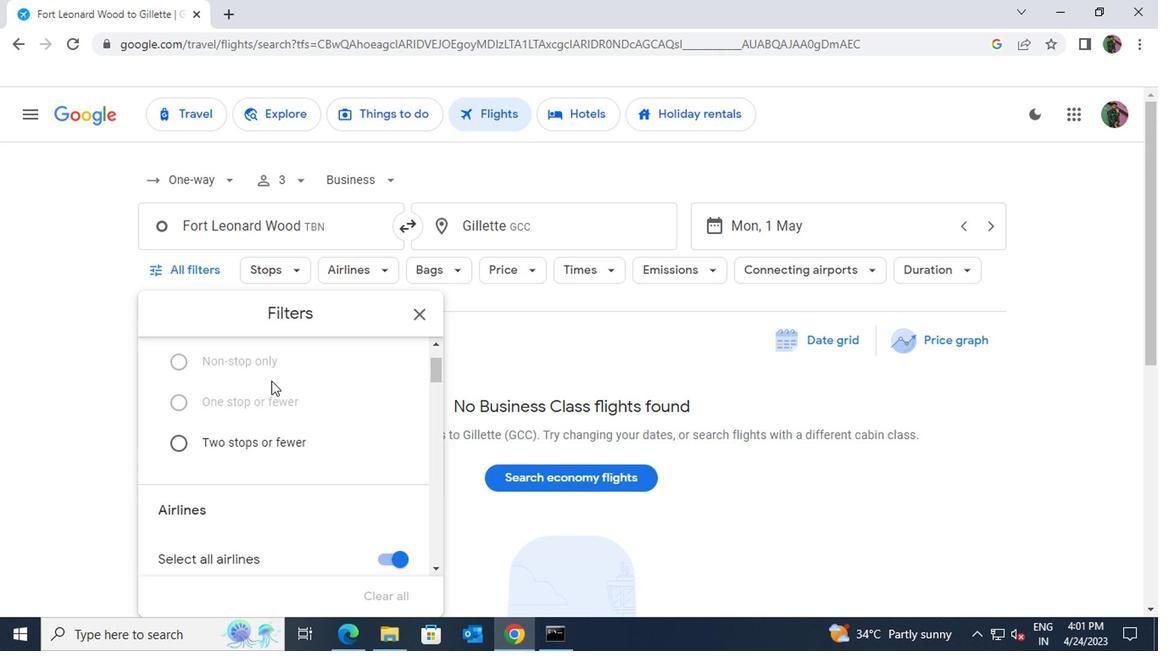 
Action: Mouse scrolled (267, 381) with delta (0, 0)
Screenshot: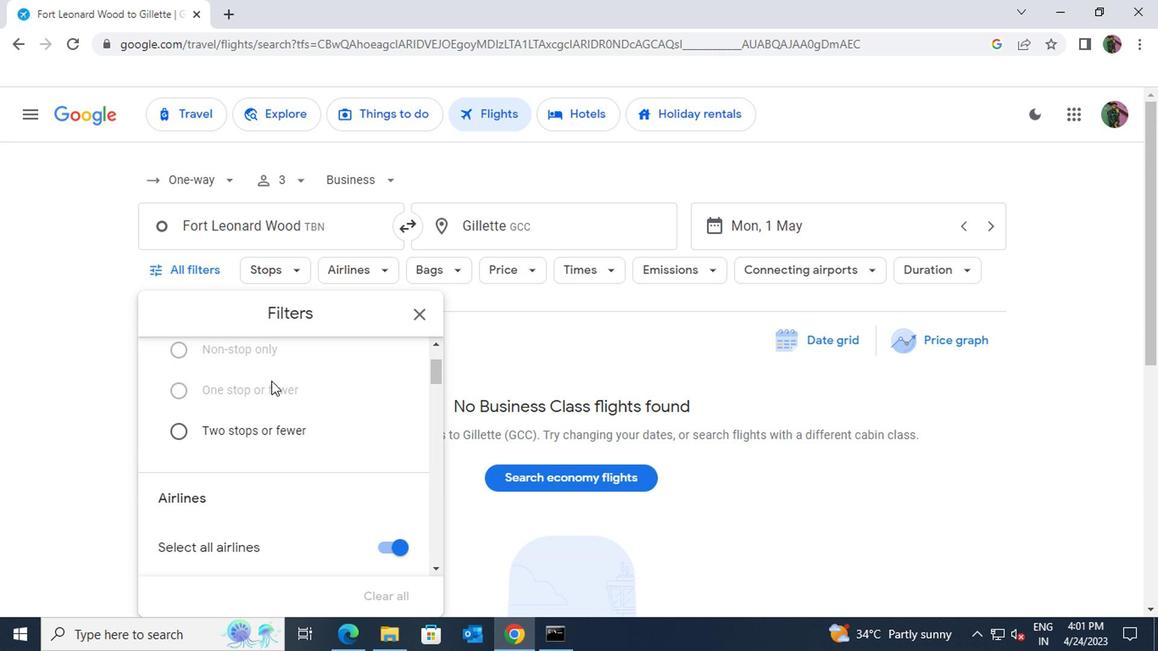
Action: Mouse scrolled (267, 381) with delta (0, 0)
Screenshot: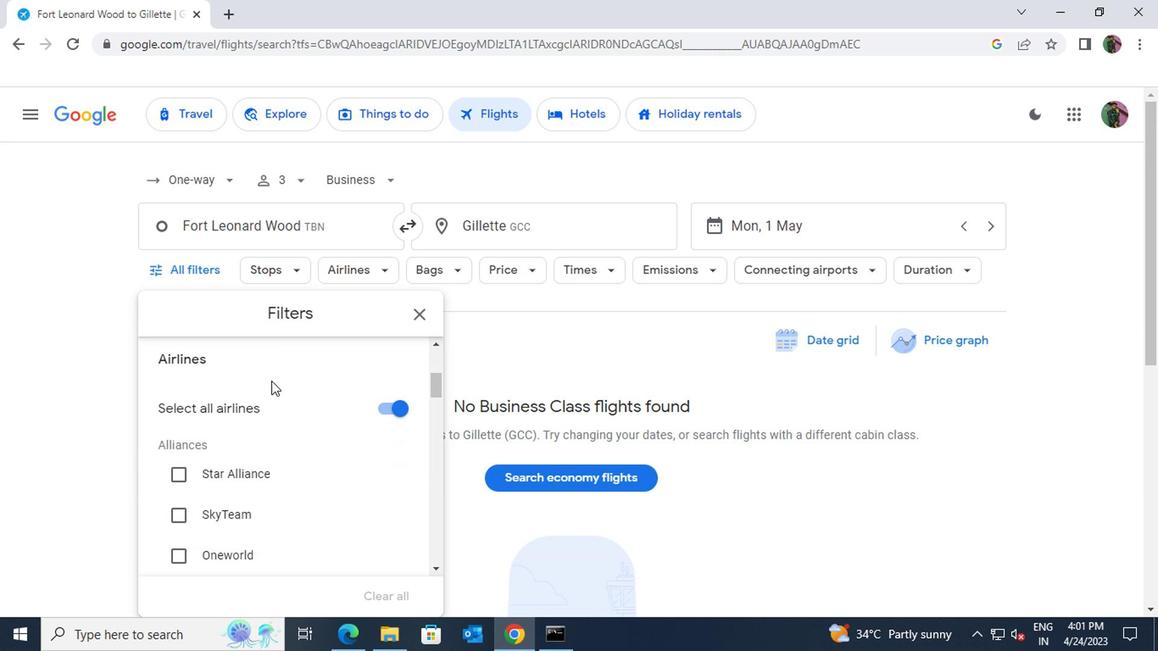 
Action: Mouse scrolled (267, 381) with delta (0, 0)
Screenshot: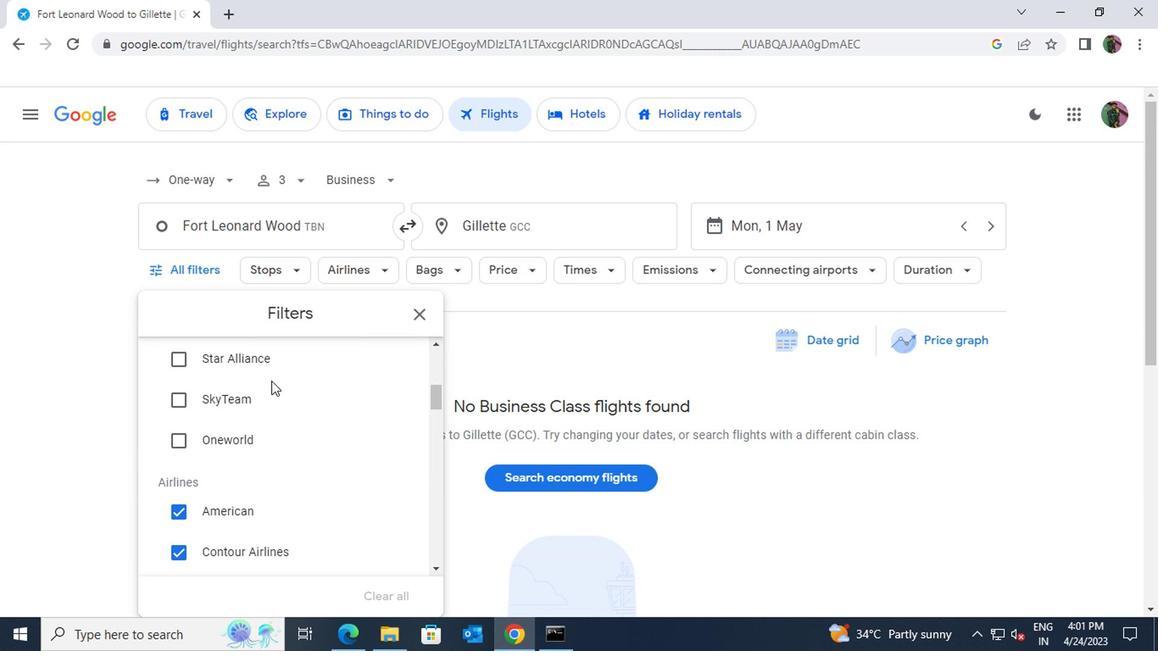 
Action: Mouse scrolled (267, 381) with delta (0, 0)
Screenshot: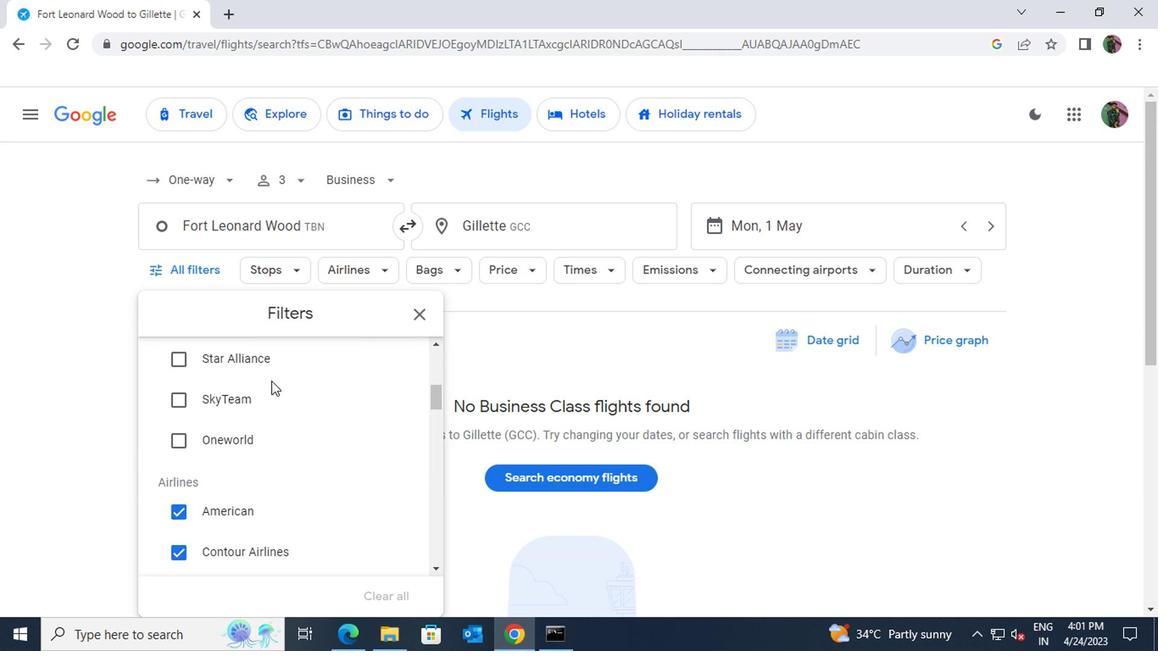 
Action: Mouse scrolled (267, 381) with delta (0, 0)
Screenshot: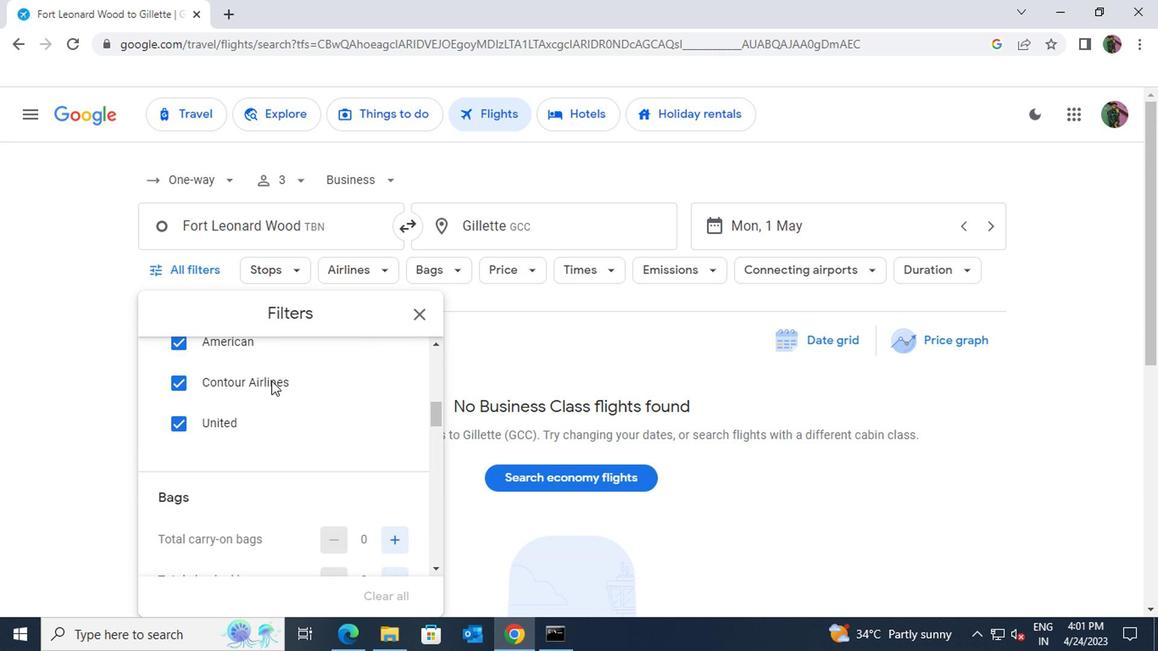 
Action: Mouse moved to (393, 498)
Screenshot: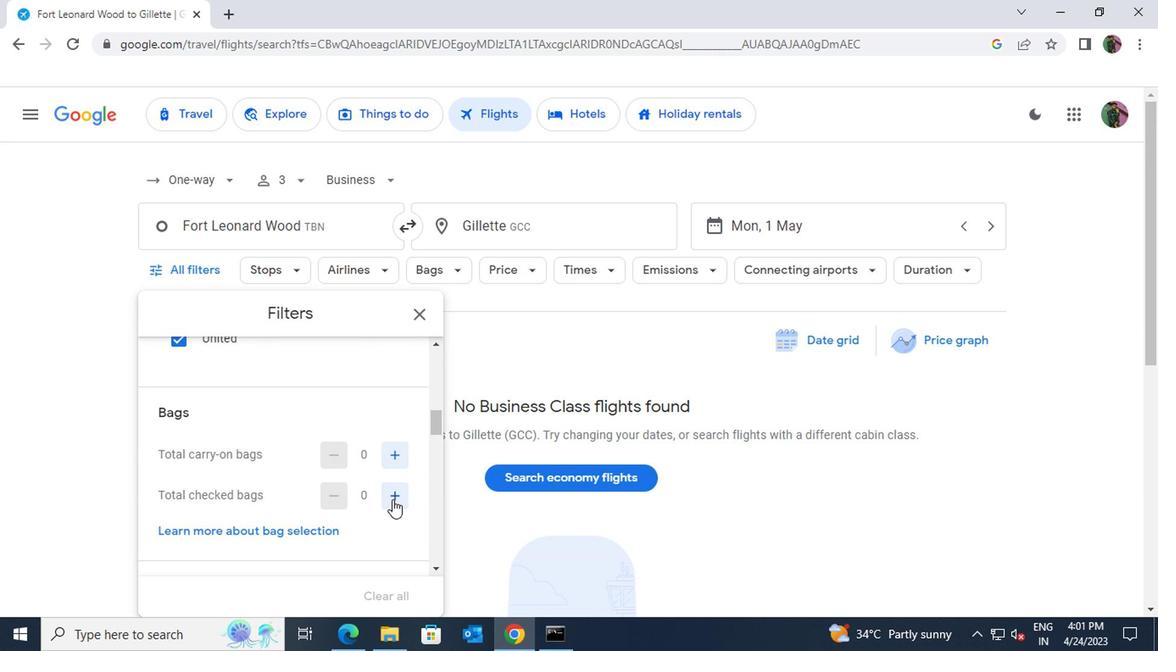 
Action: Mouse pressed left at (393, 498)
Screenshot: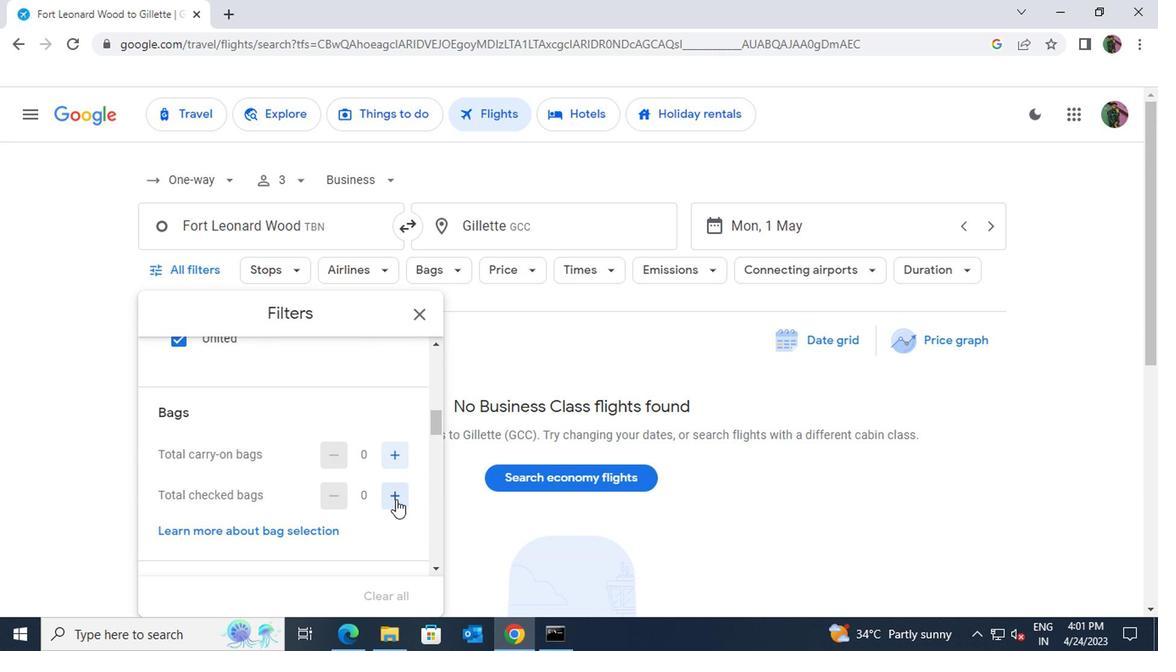 
Action: Mouse moved to (393, 498)
Screenshot: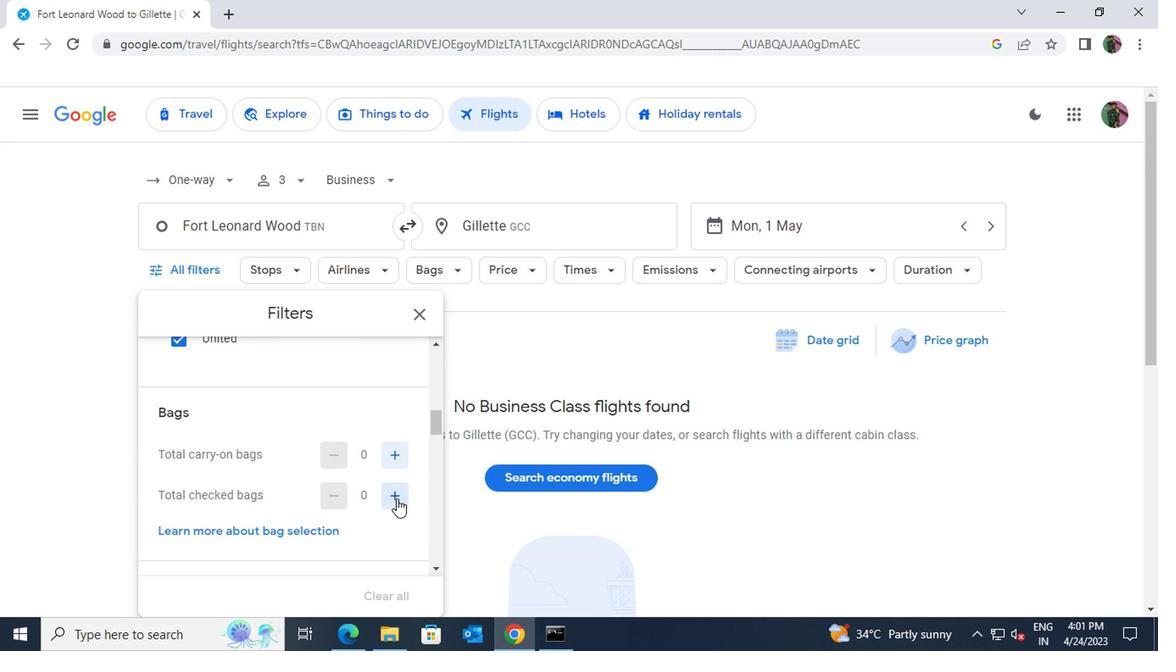 
Action: Mouse pressed left at (393, 498)
Screenshot: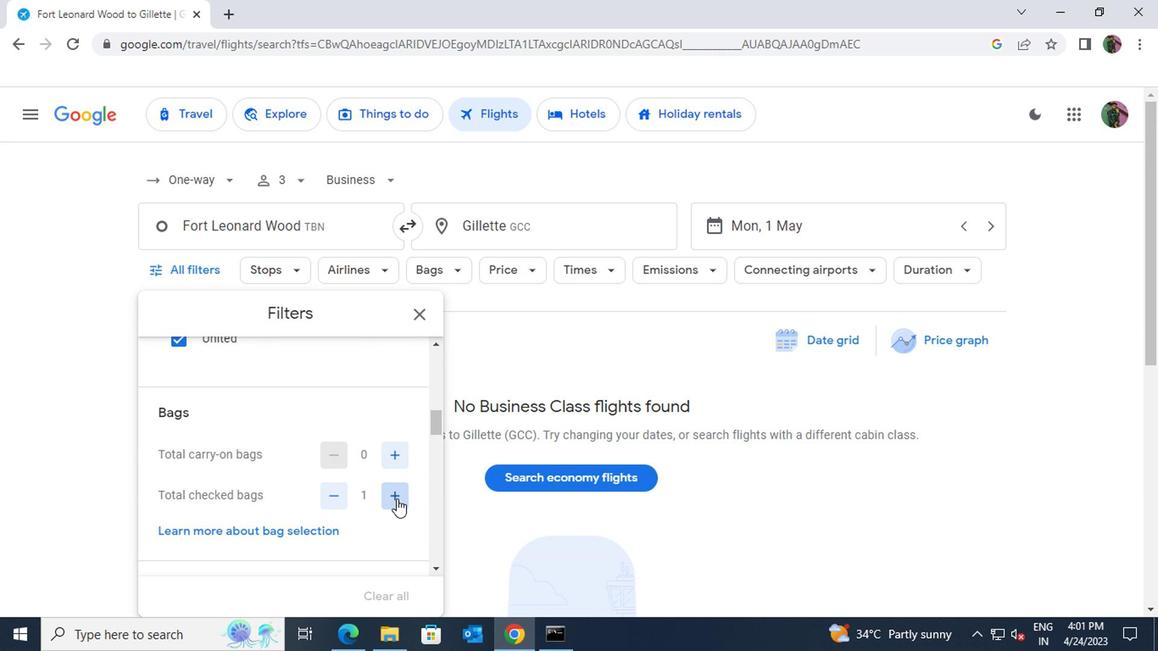 
Action: Mouse moved to (392, 496)
Screenshot: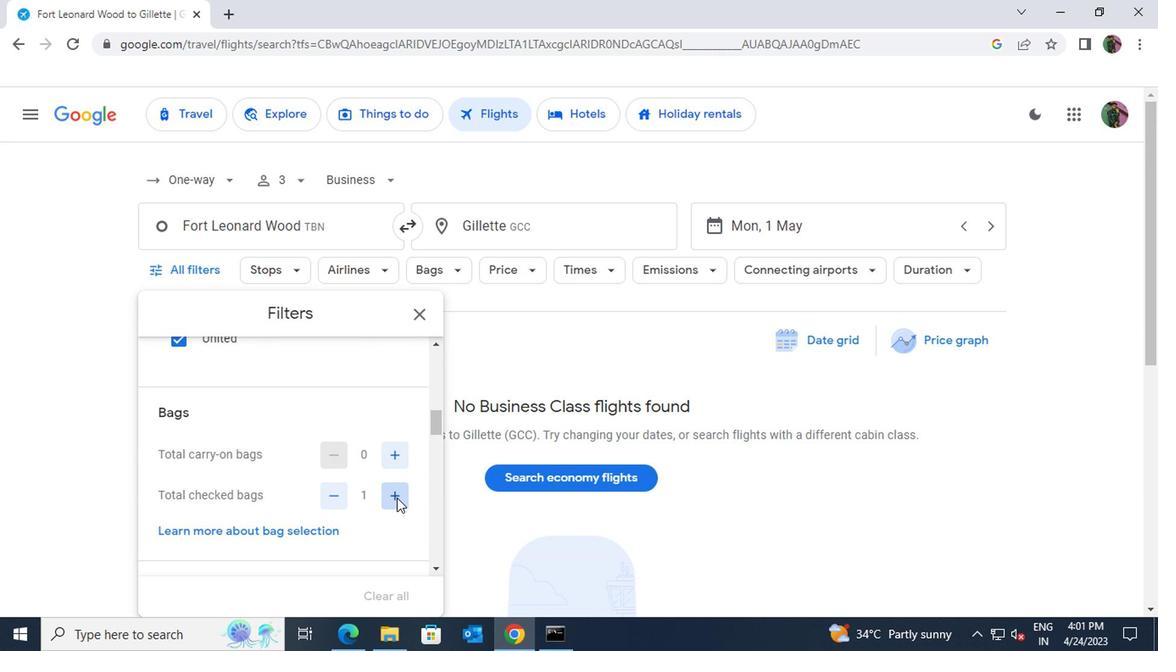 
Action: Mouse scrolled (392, 495) with delta (0, 0)
Screenshot: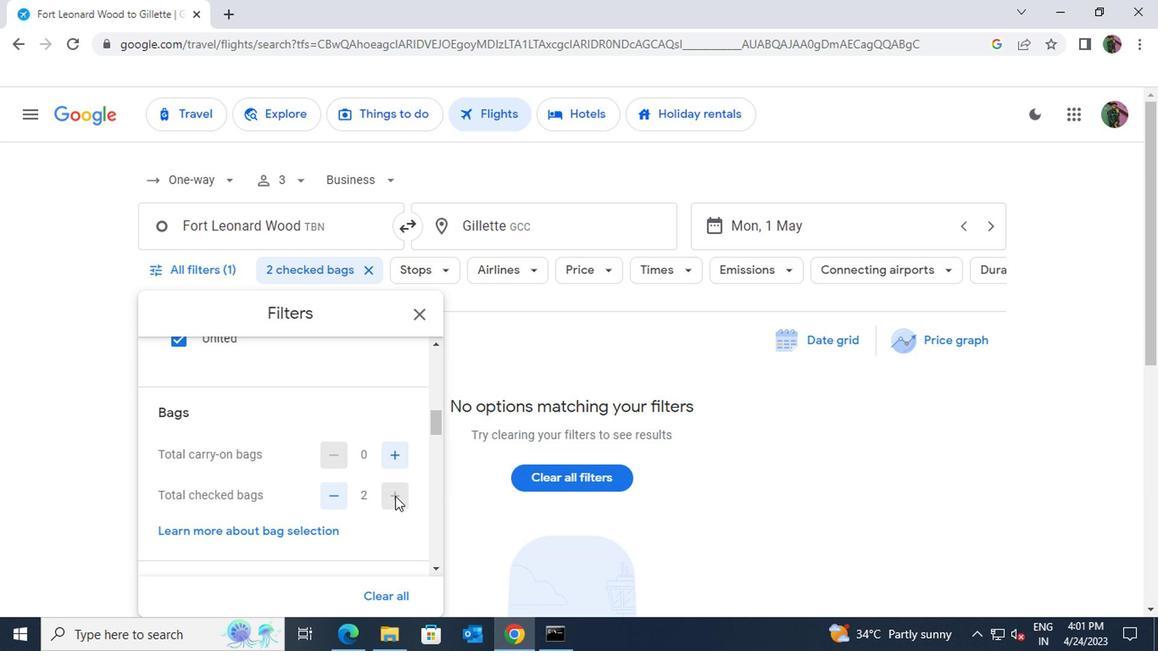 
Action: Mouse scrolled (392, 495) with delta (0, 0)
Screenshot: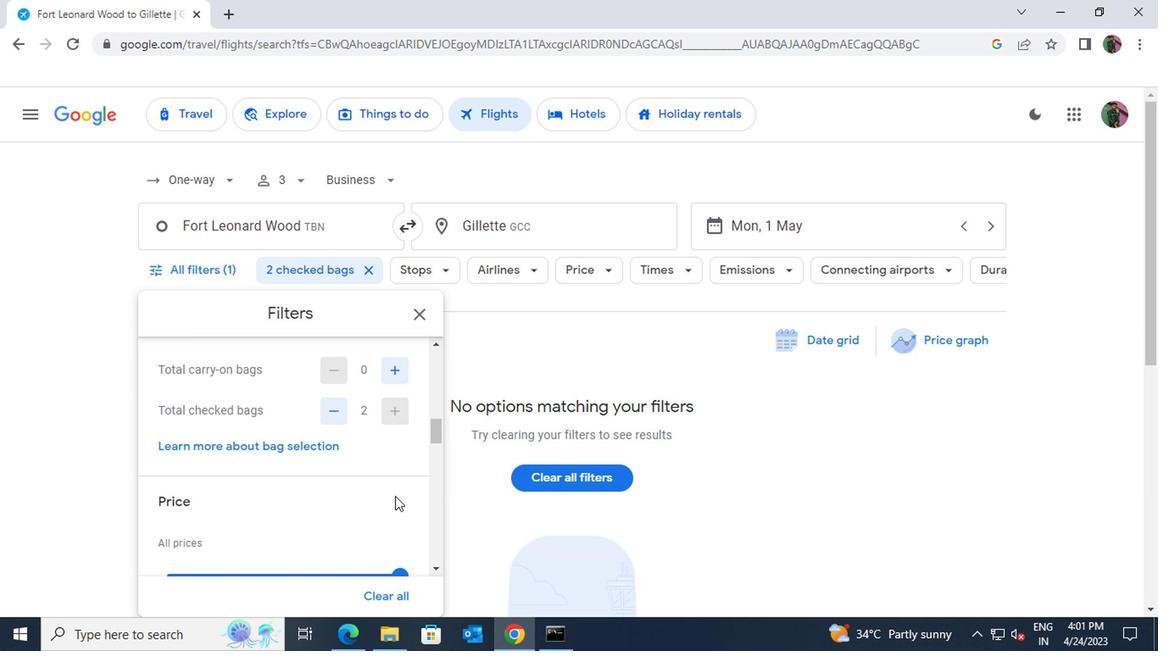 
Action: Mouse pressed left at (392, 496)
Screenshot: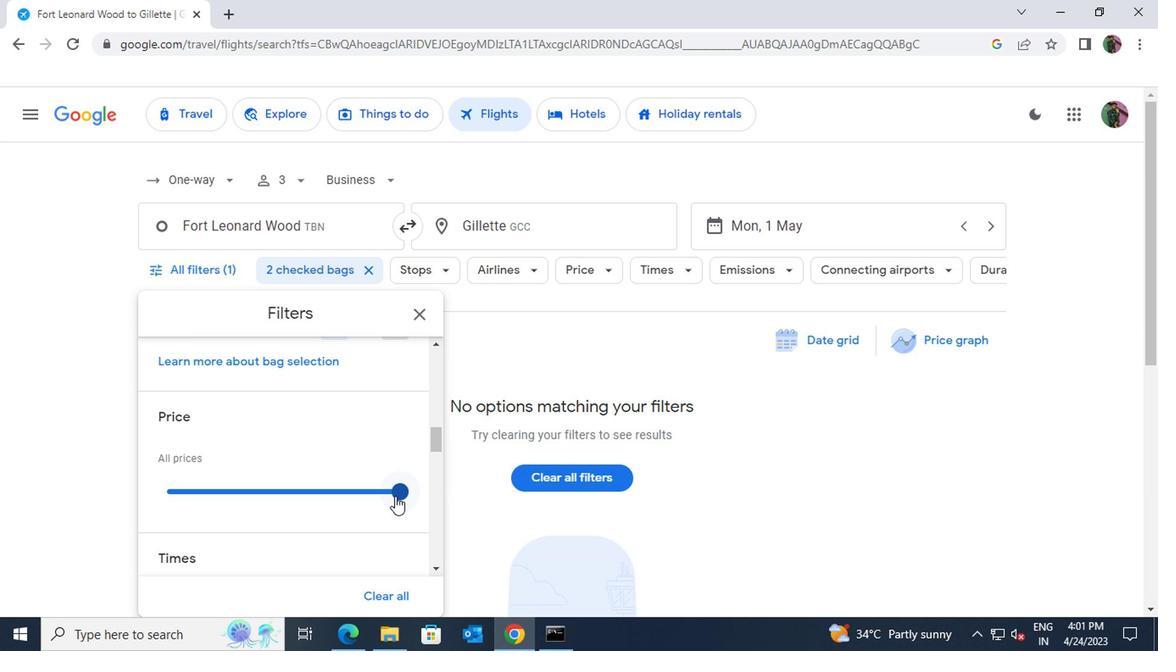 
Action: Mouse moved to (279, 484)
Screenshot: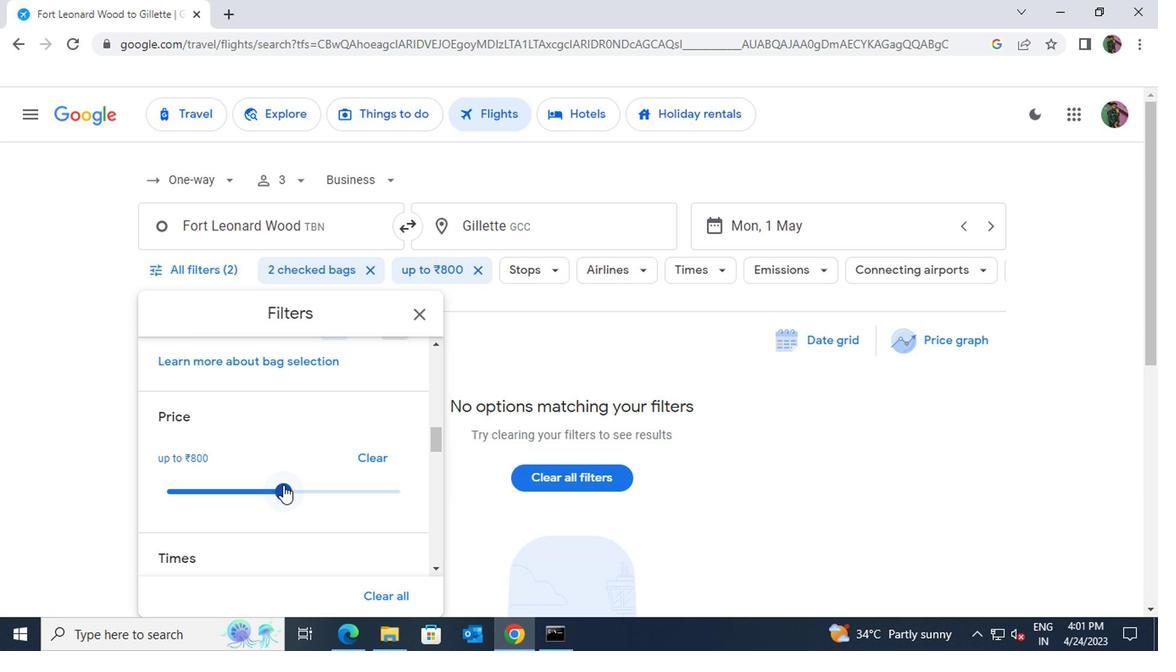 
Action: Mouse scrolled (279, 483) with delta (0, 0)
Screenshot: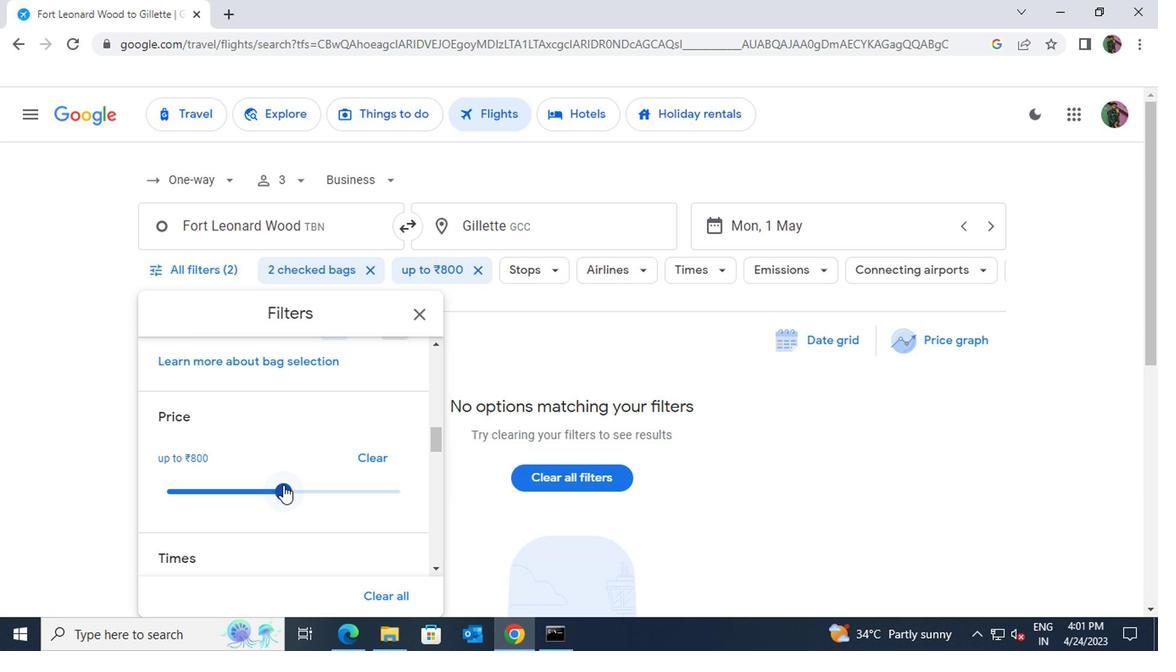 
Action: Mouse scrolled (279, 483) with delta (0, 0)
Screenshot: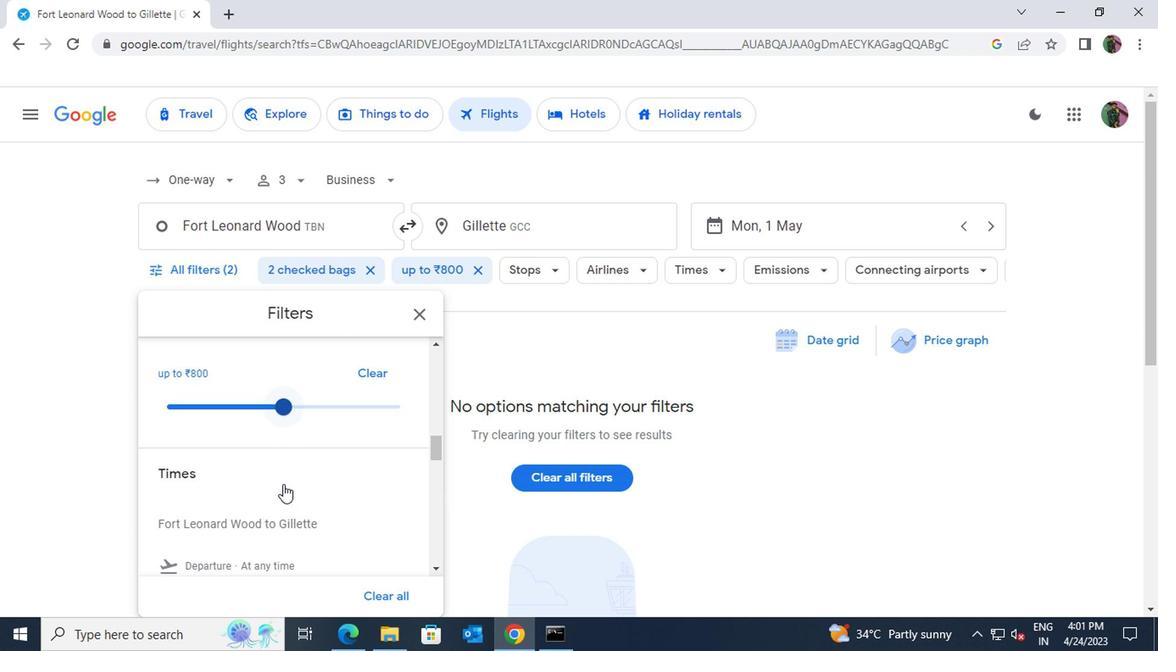 
Action: Mouse moved to (393, 515)
Screenshot: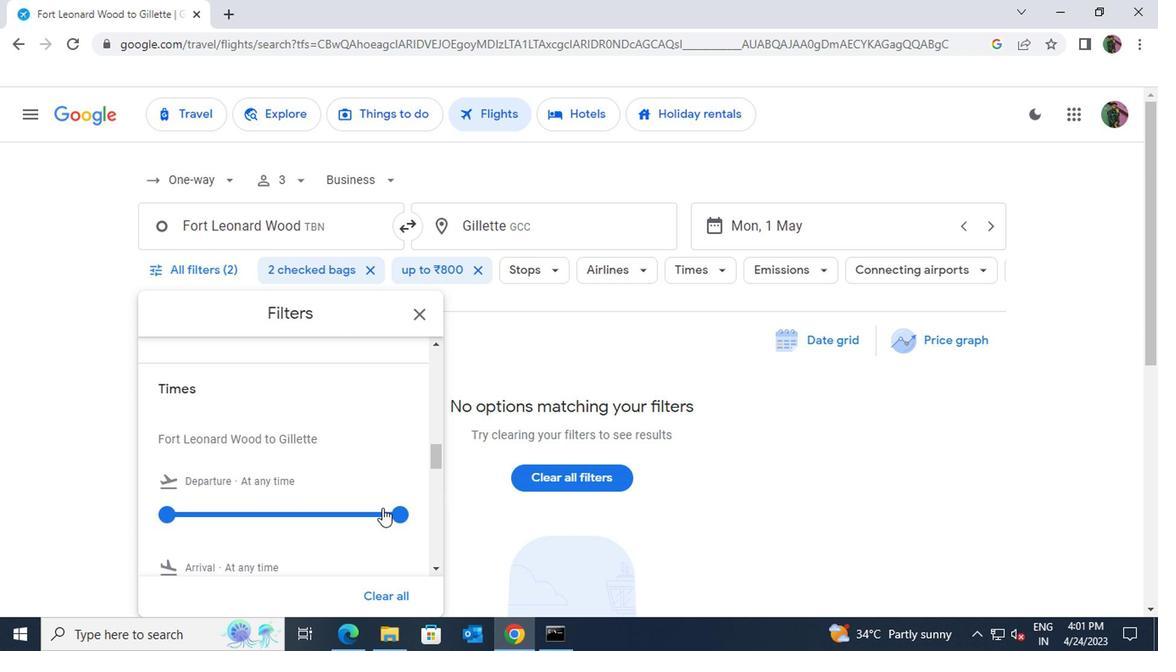 
Action: Mouse pressed left at (393, 515)
Screenshot: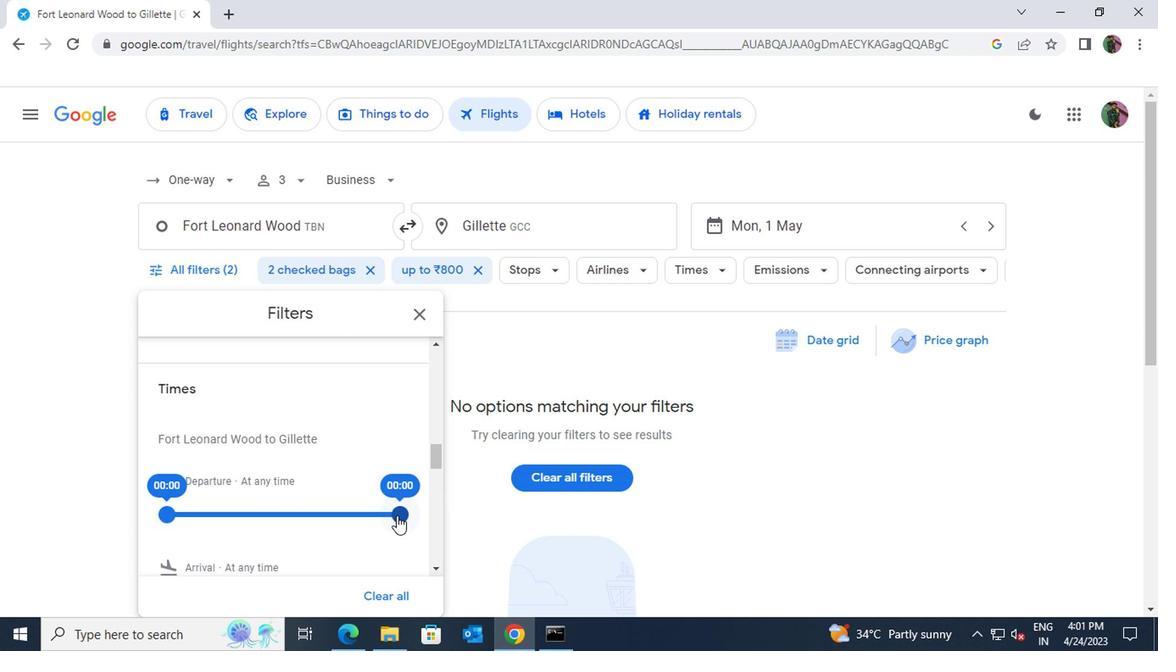 
Action: Mouse moved to (267, 502)
Screenshot: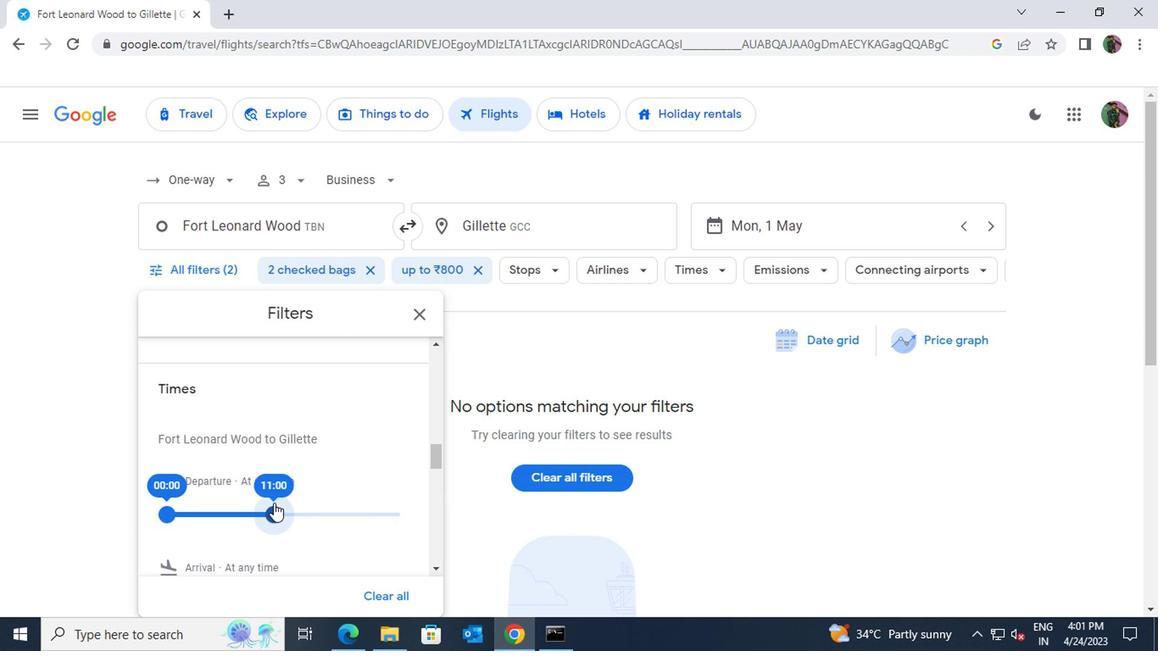 
